 Task: Open a Modern Writer Template save the file as registration.odt Remove the following  from template: 'Address' Change the date  '20 January, 2022' change Dear Ms Reader to   Good Evening. Add body to the letter It was a pleasure meeting you at the conference last week. I was impressed by your knowledge and expertise in the field. I would like to discuss potential collaboration opportunities and explore ways we can work together. Please let me know if you would be interested in further discussions.Add Name  'Jennifer'. Insert watermark  Confidential  Apply Font Style in watermark Arial; font size  123and place the watermark  Diagonally 
Action: Mouse moved to (477, 198)
Screenshot: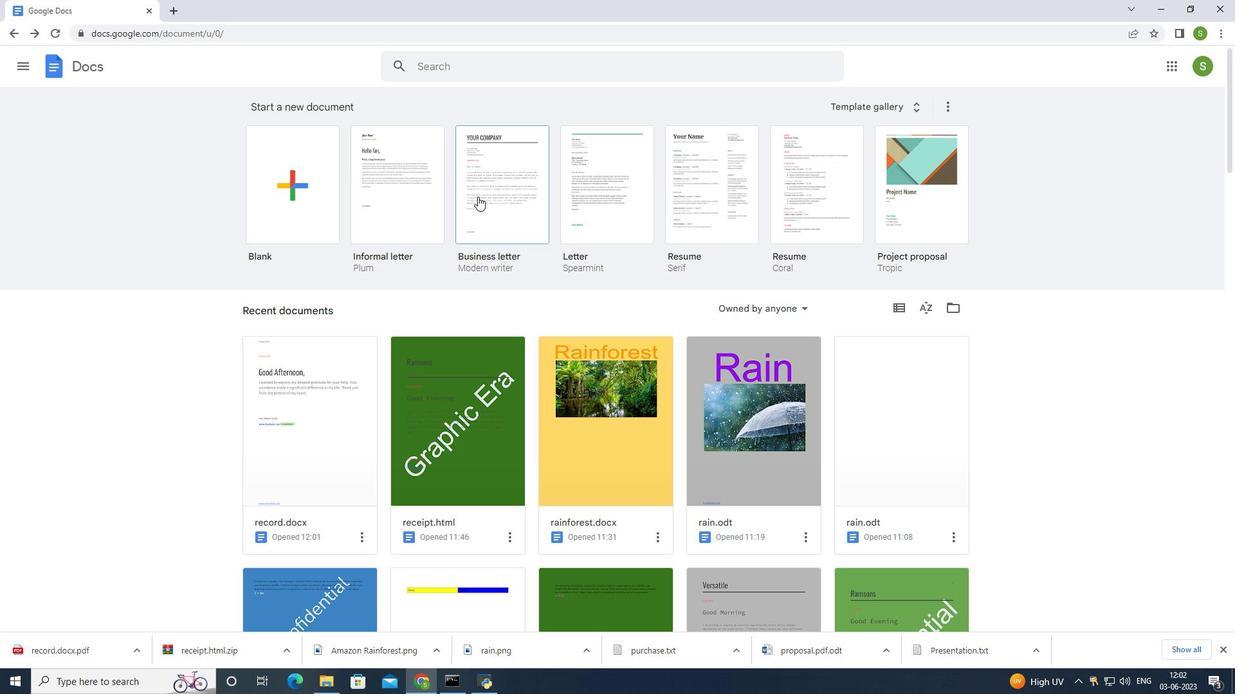 
Action: Mouse pressed left at (477, 198)
Screenshot: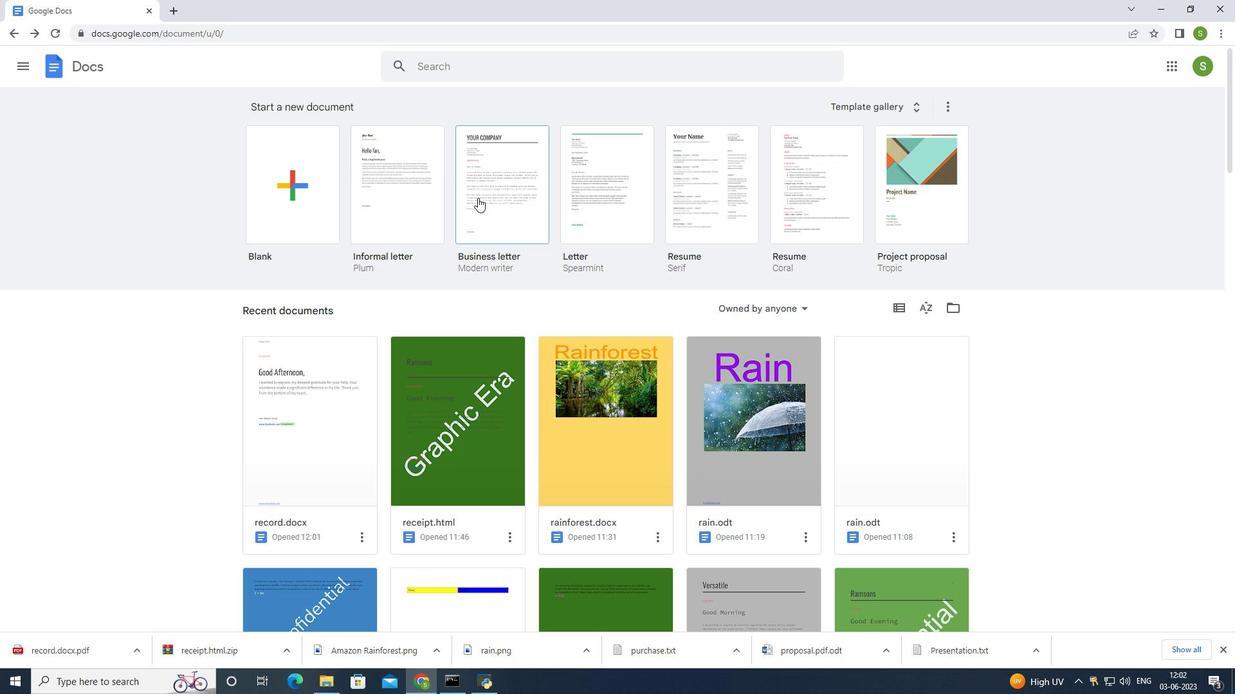 
Action: Mouse moved to (312, 260)
Screenshot: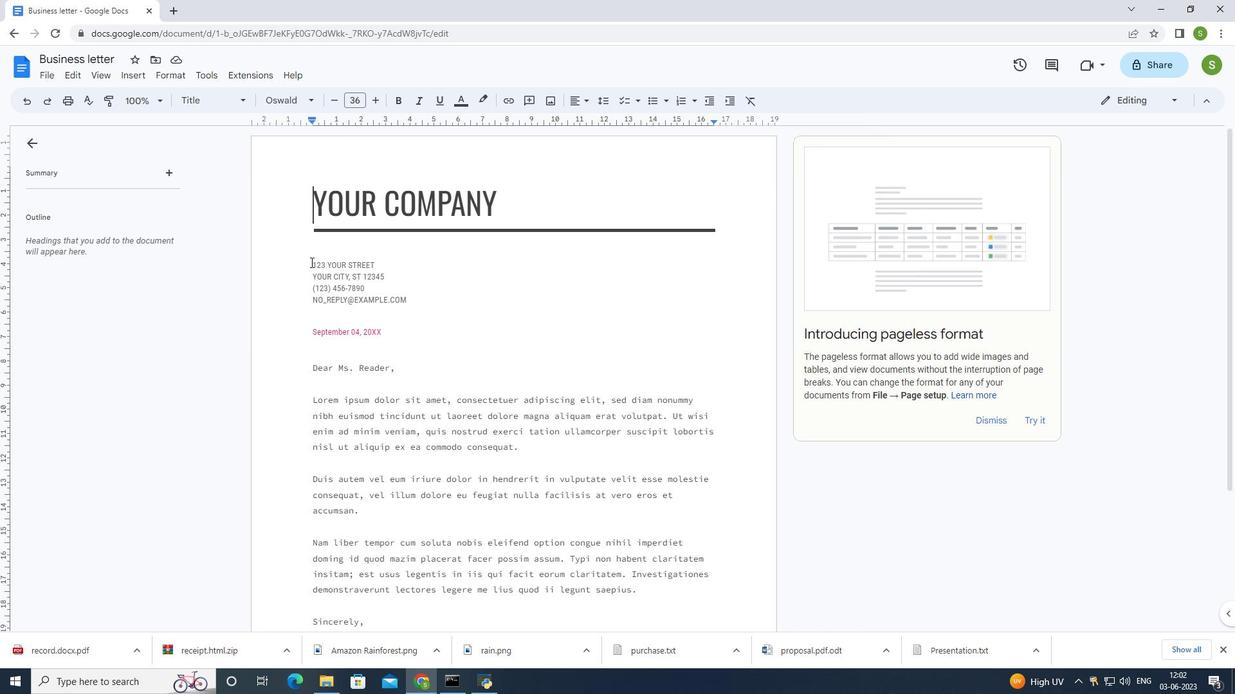 
Action: Mouse pressed left at (312, 260)
Screenshot: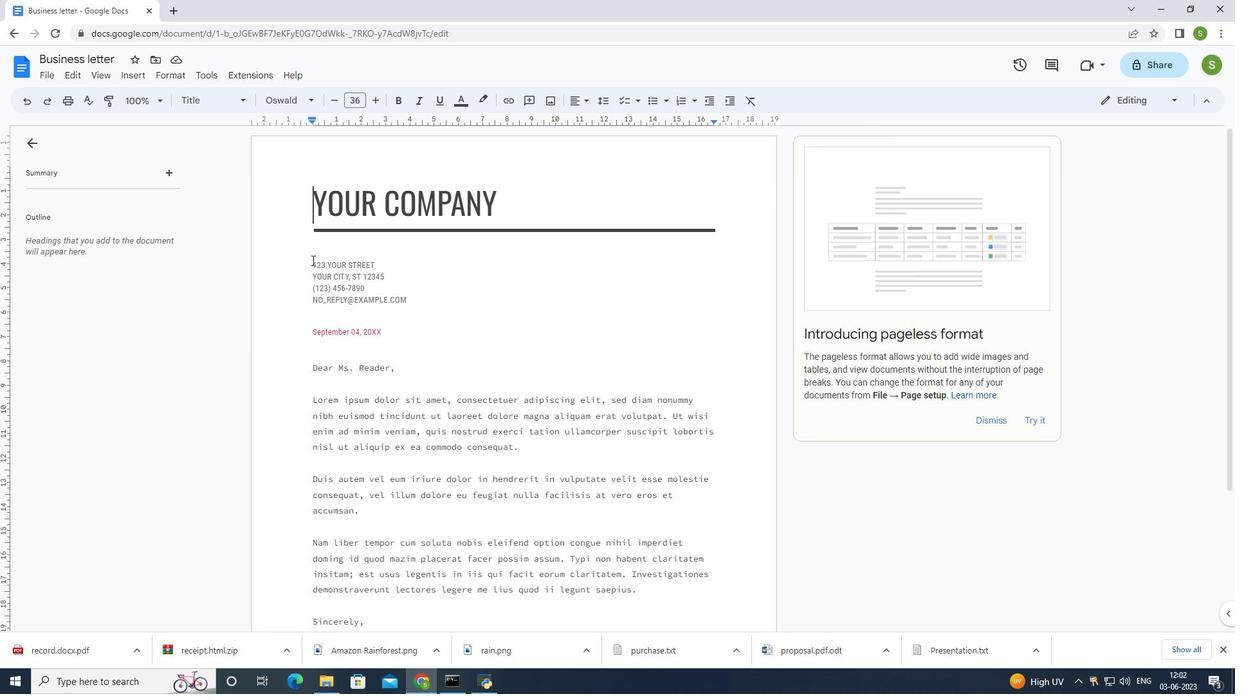 
Action: Mouse moved to (433, 281)
Screenshot: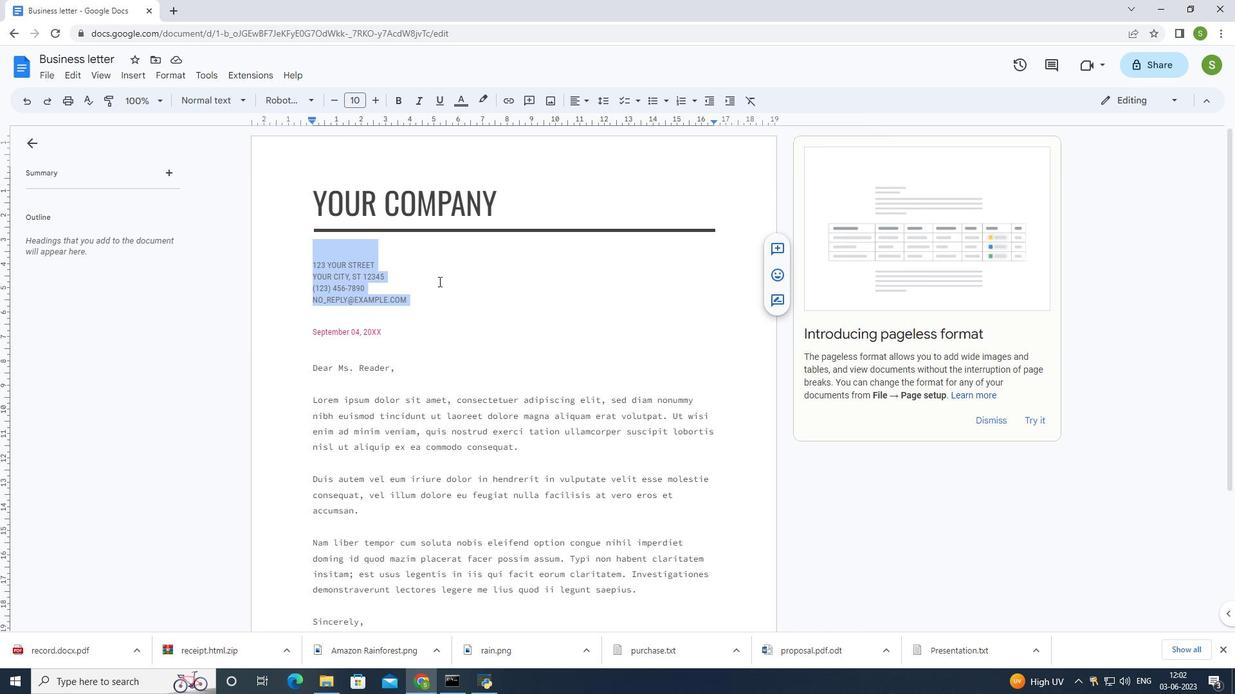 
Action: Key pressed <Key.delete>
Screenshot: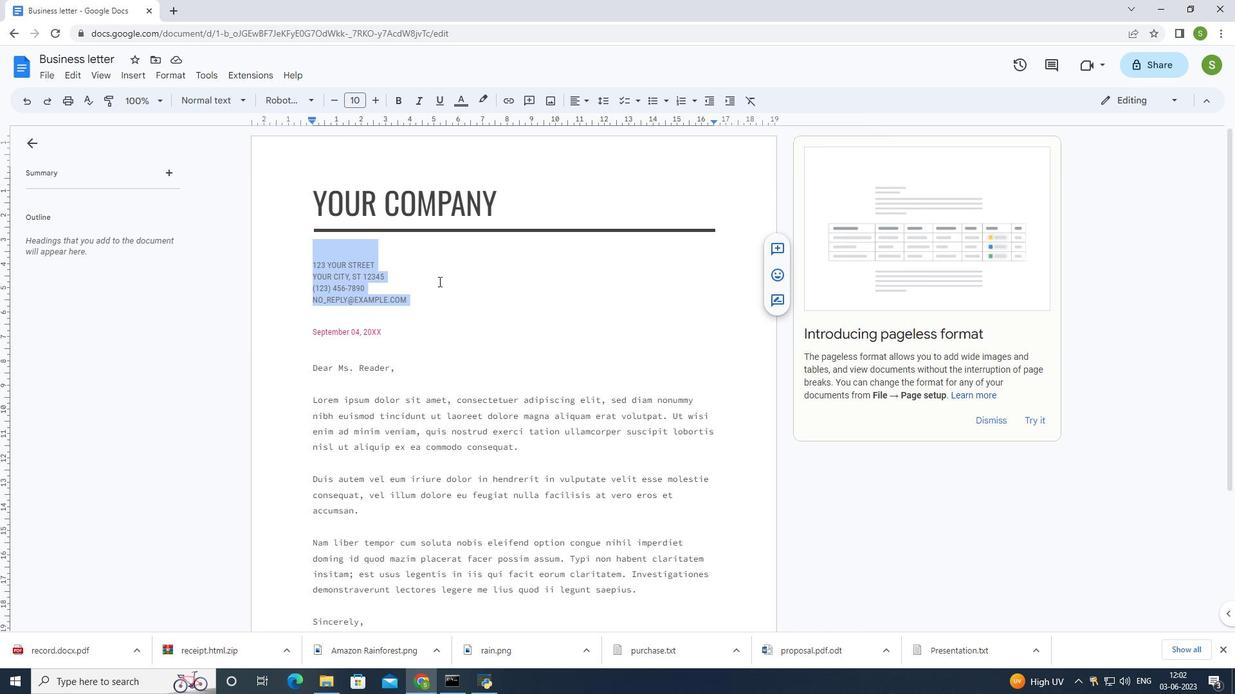 
Action: Mouse moved to (384, 266)
Screenshot: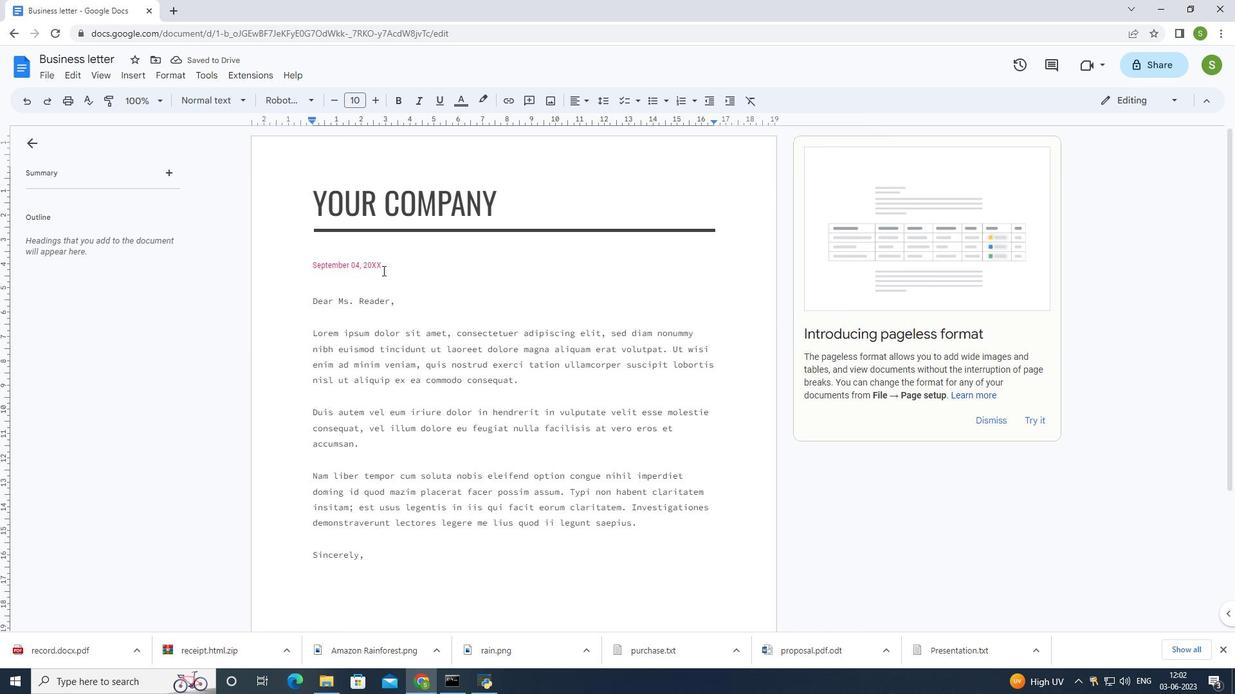
Action: Mouse pressed left at (384, 266)
Screenshot: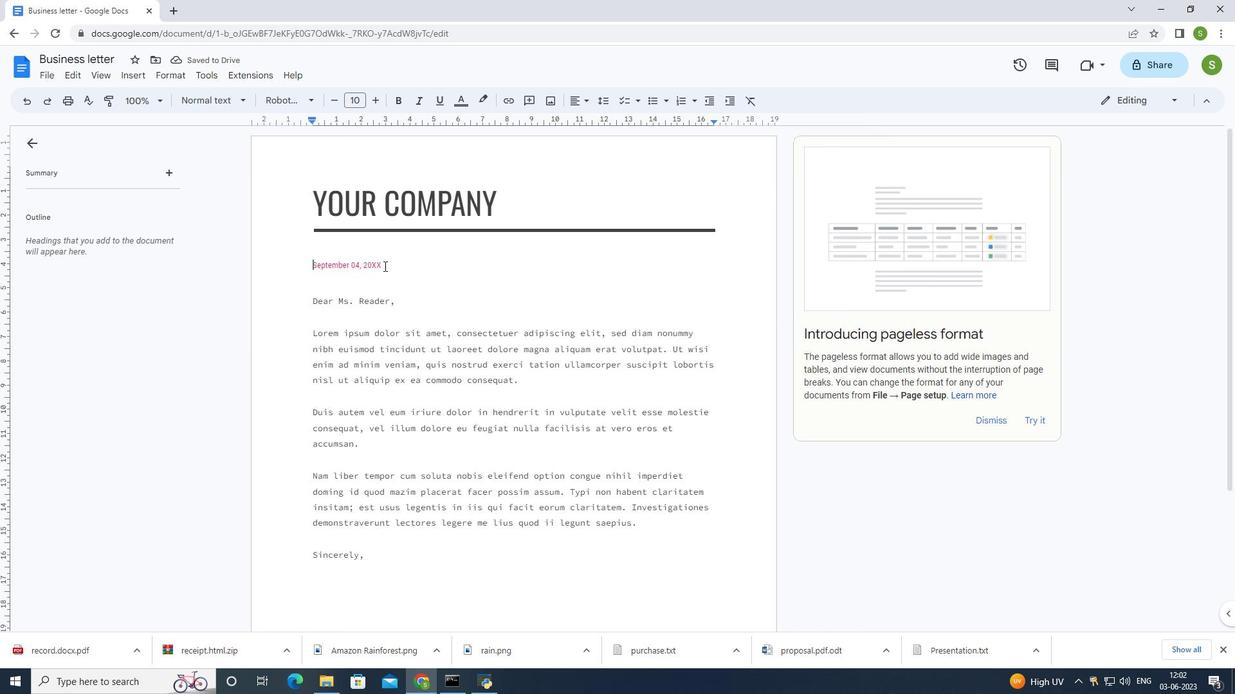 
Action: Mouse moved to (476, 212)
Screenshot: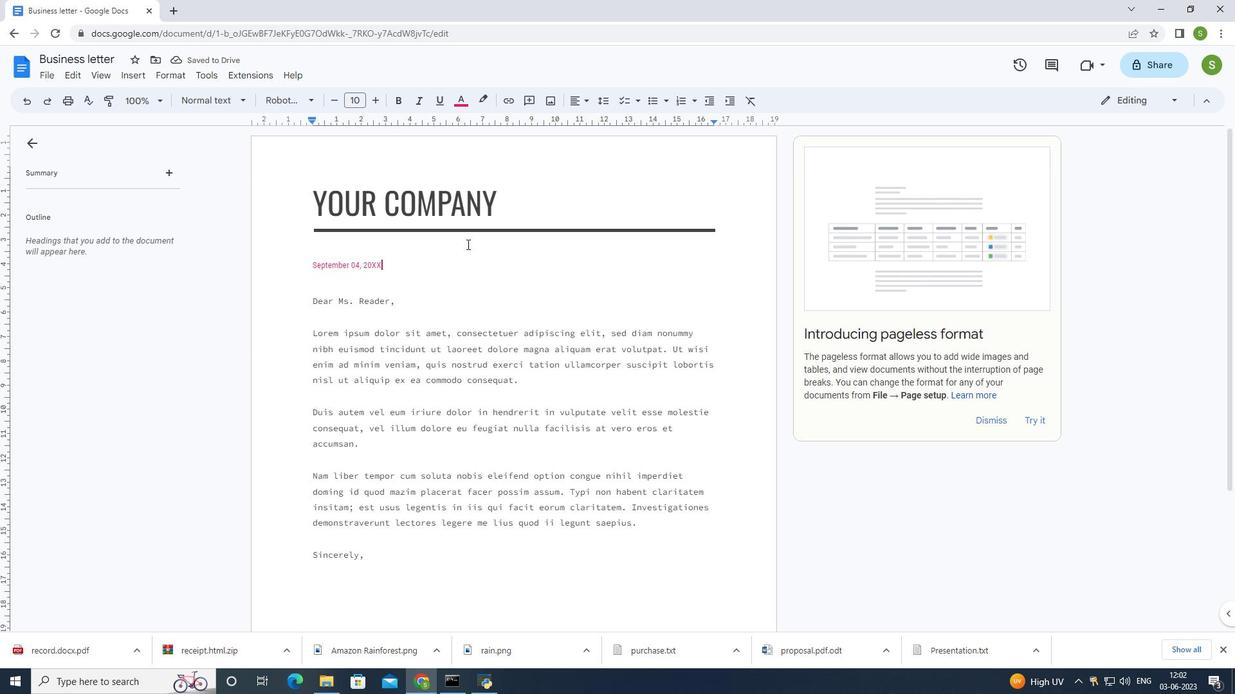 
Action: Key pressed <Key.backspace><Key.backspace><Key.backspace><Key.backspace><Key.backspace><Key.backspace><Key.backspace><Key.backspace><Key.backspace><Key.backspace><Key.backspace><Key.backspace><Key.backspace><Key.backspace><Key.backspace><Key.backspace><Key.backspace><Key.backspace>20<Key.space>january<Key.space>2022
Screenshot: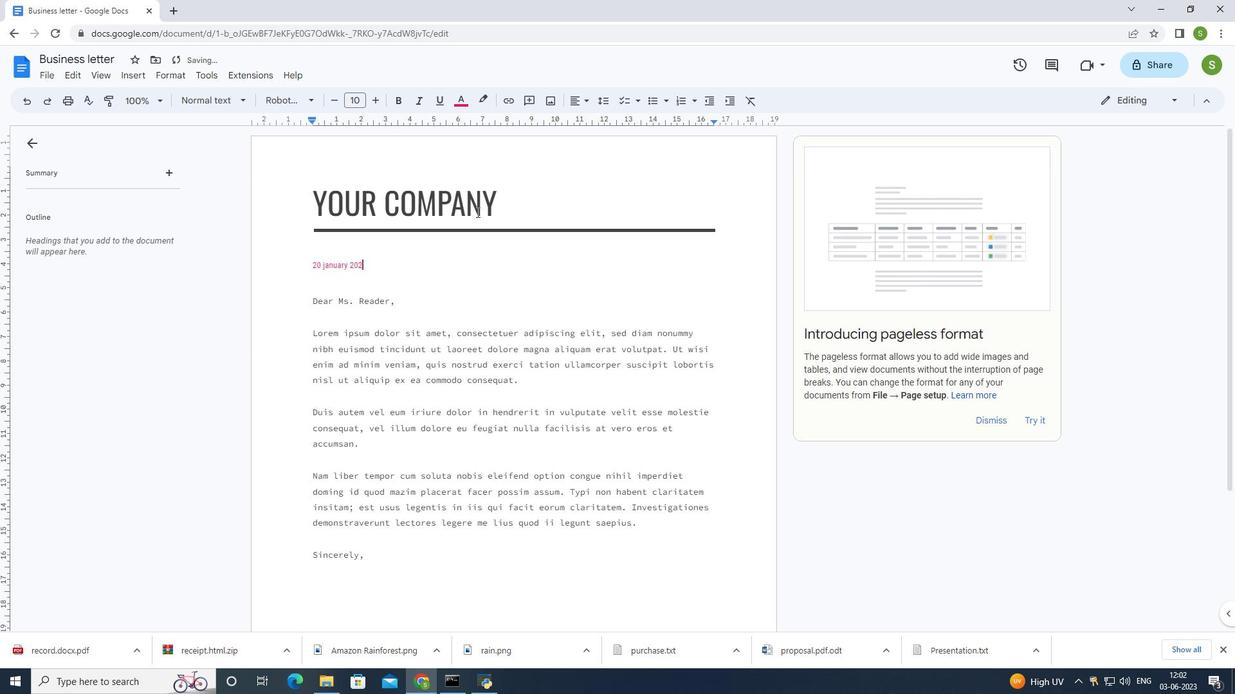 
Action: Mouse moved to (387, 297)
Screenshot: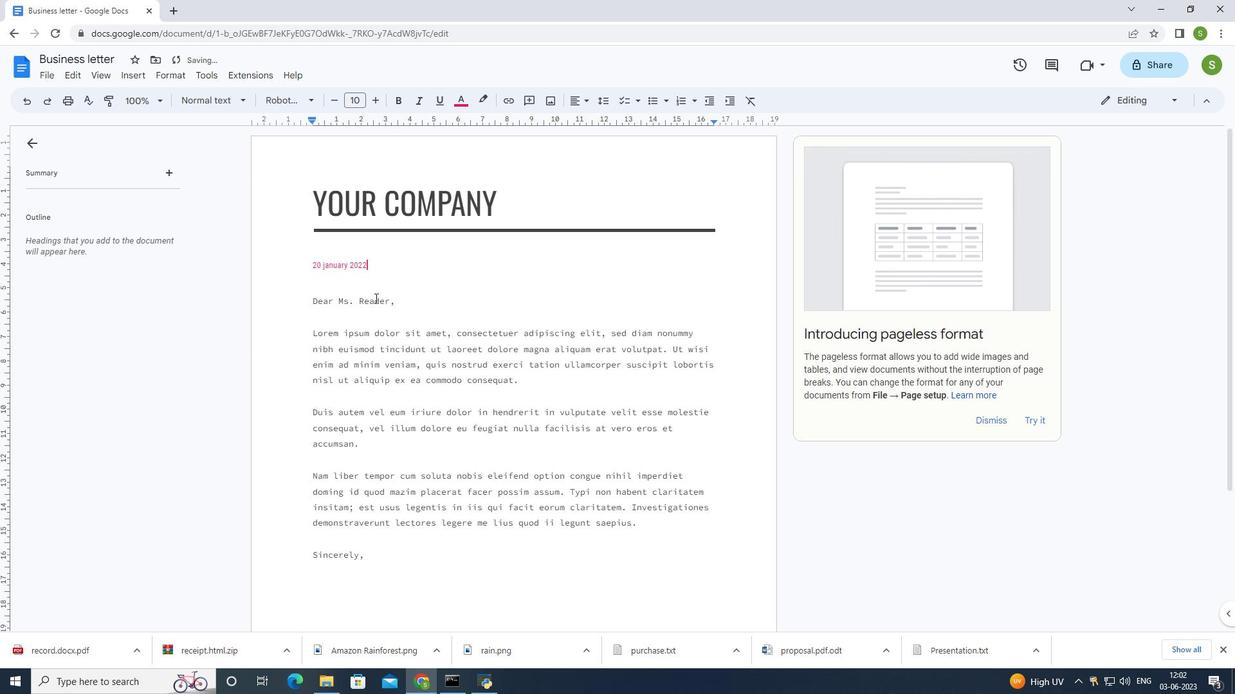 
Action: Mouse pressed left at (387, 297)
Screenshot: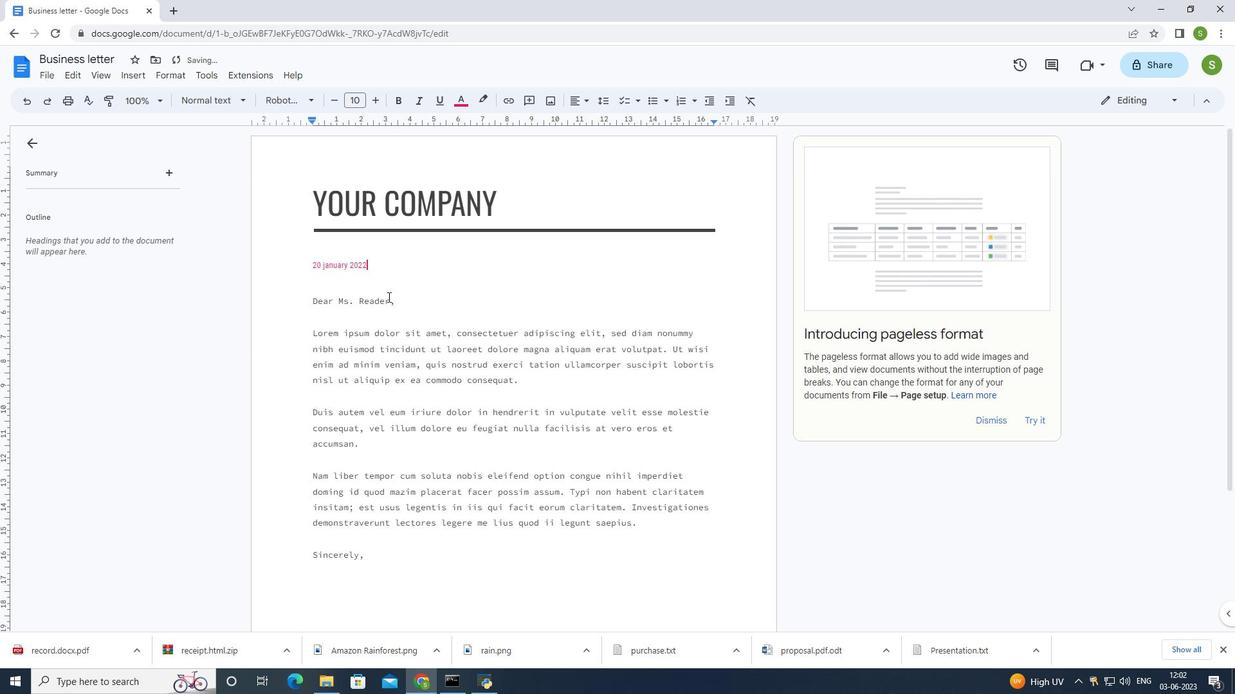 
Action: Mouse moved to (418, 279)
Screenshot: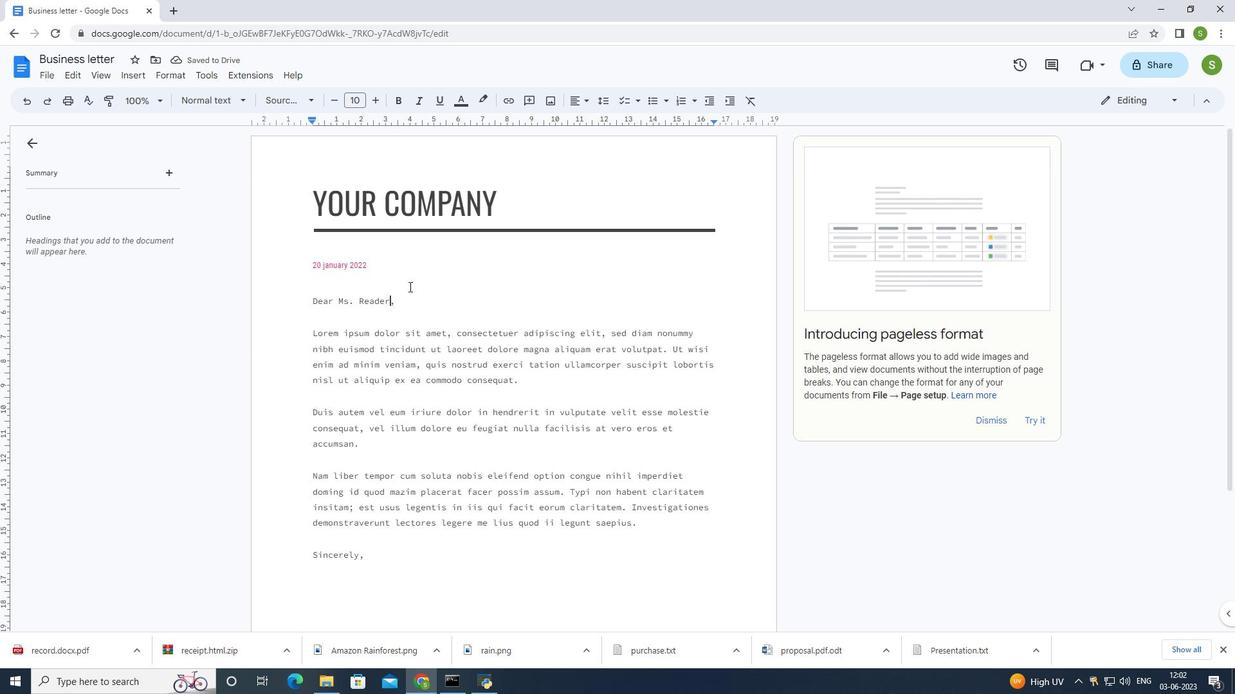 
Action: Key pressed <Key.backspace><Key.backspace><Key.backspace><Key.backspace><Key.backspace><Key.backspace><Key.backspace><Key.backspace><Key.backspace><Key.backspace><Key.backspace><Key.backspace><Key.backspace><Key.backspace><Key.backspace><Key.shift>Good<Key.space><Key.shift><Key.shift><Key.shift><Key.shift><Key.shift><Key.shift><Key.shift><Key.shift><Key.shift><Key.shift><Key.shift><Key.shift><Key.shift><Key.shift><Key.shift><Key.shift><Key.shift><Key.shift>Evening
Screenshot: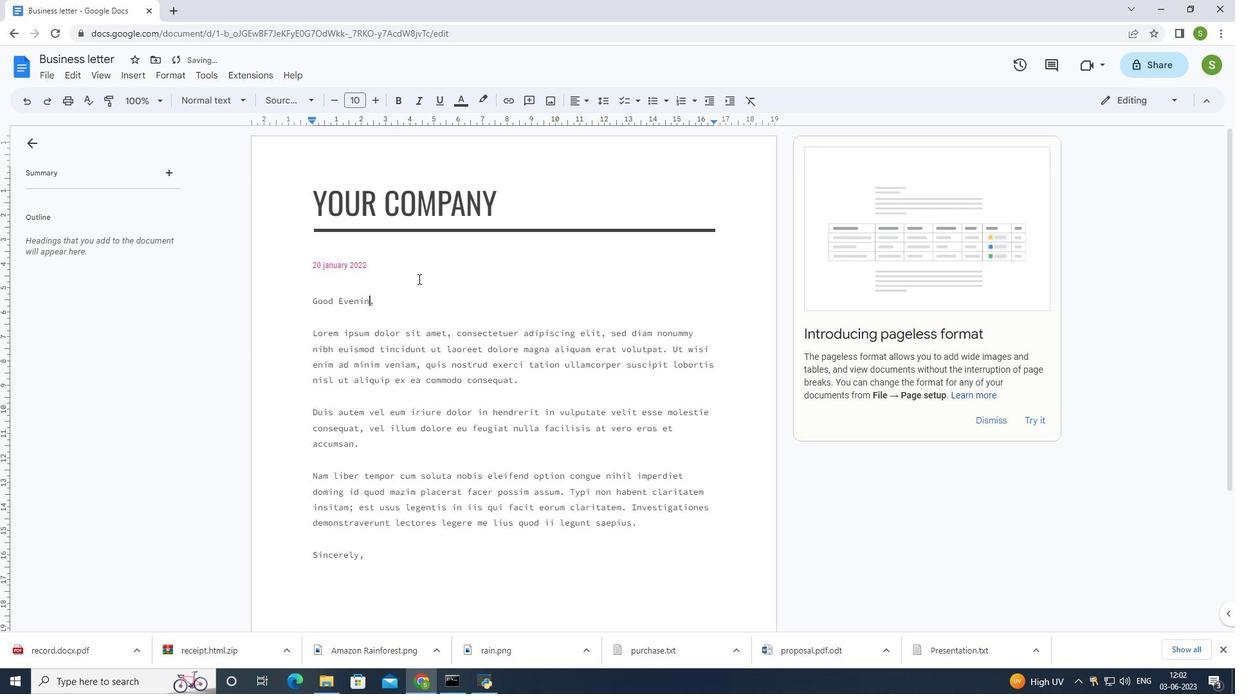 
Action: Mouse moved to (304, 329)
Screenshot: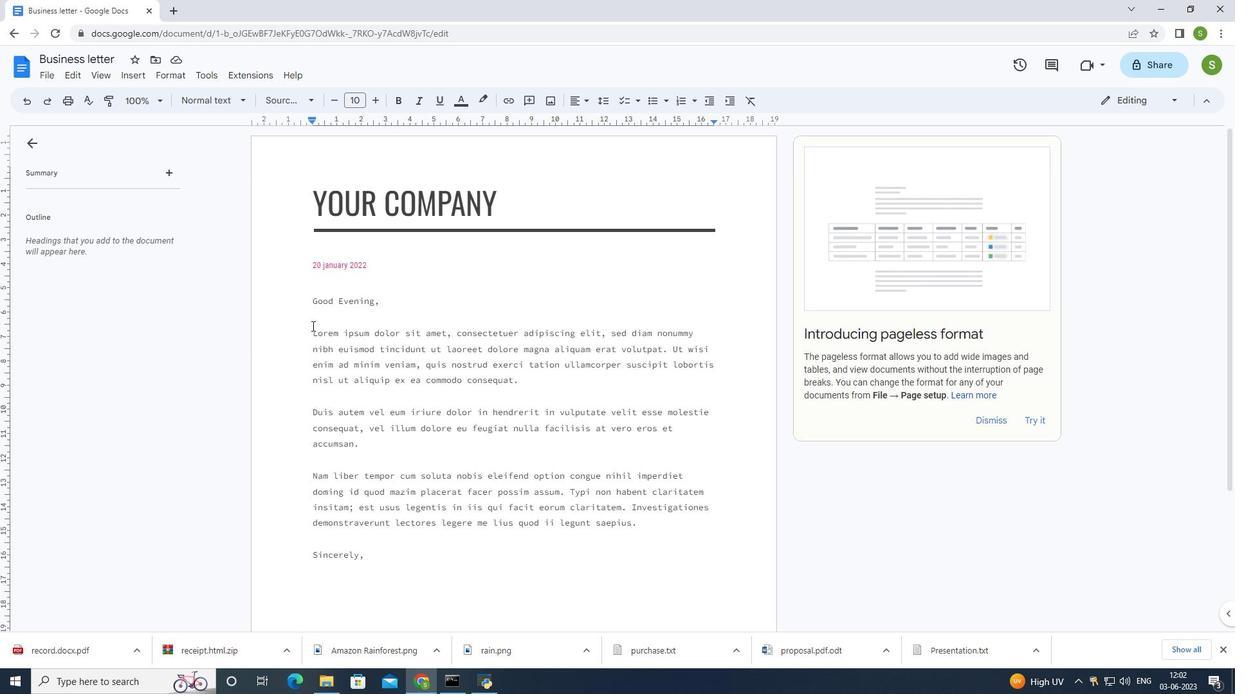 
Action: Mouse pressed left at (304, 329)
Screenshot: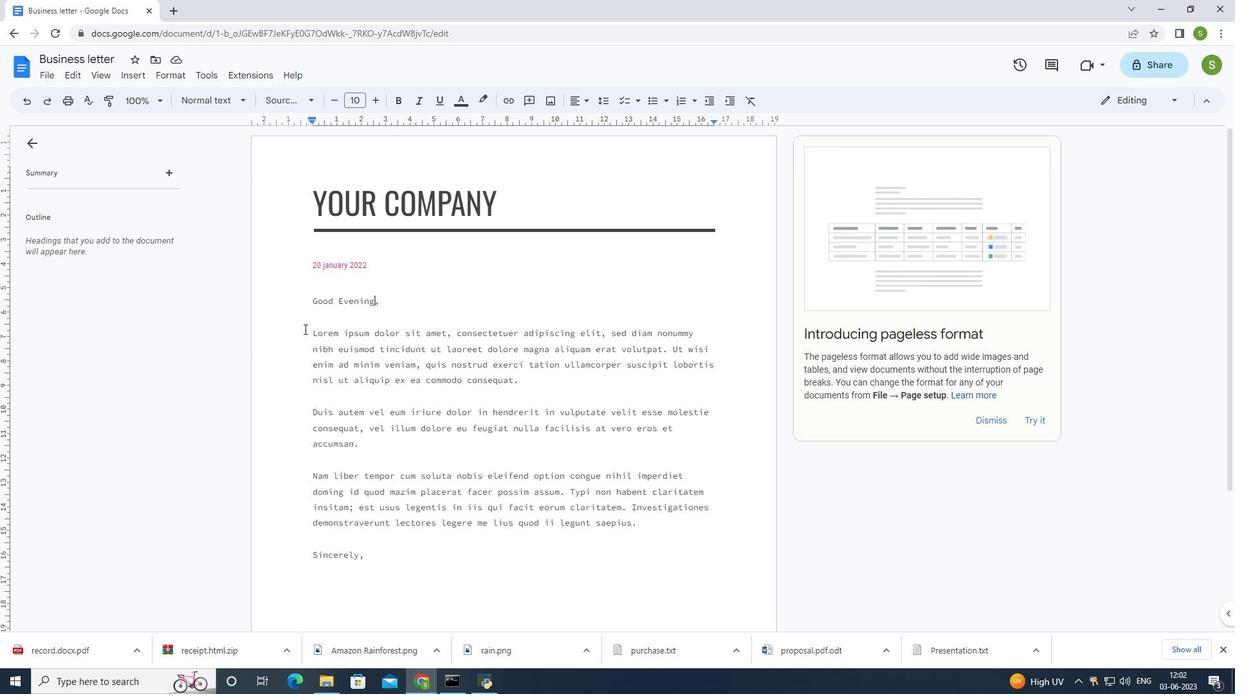 
Action: Mouse moved to (589, 461)
Screenshot: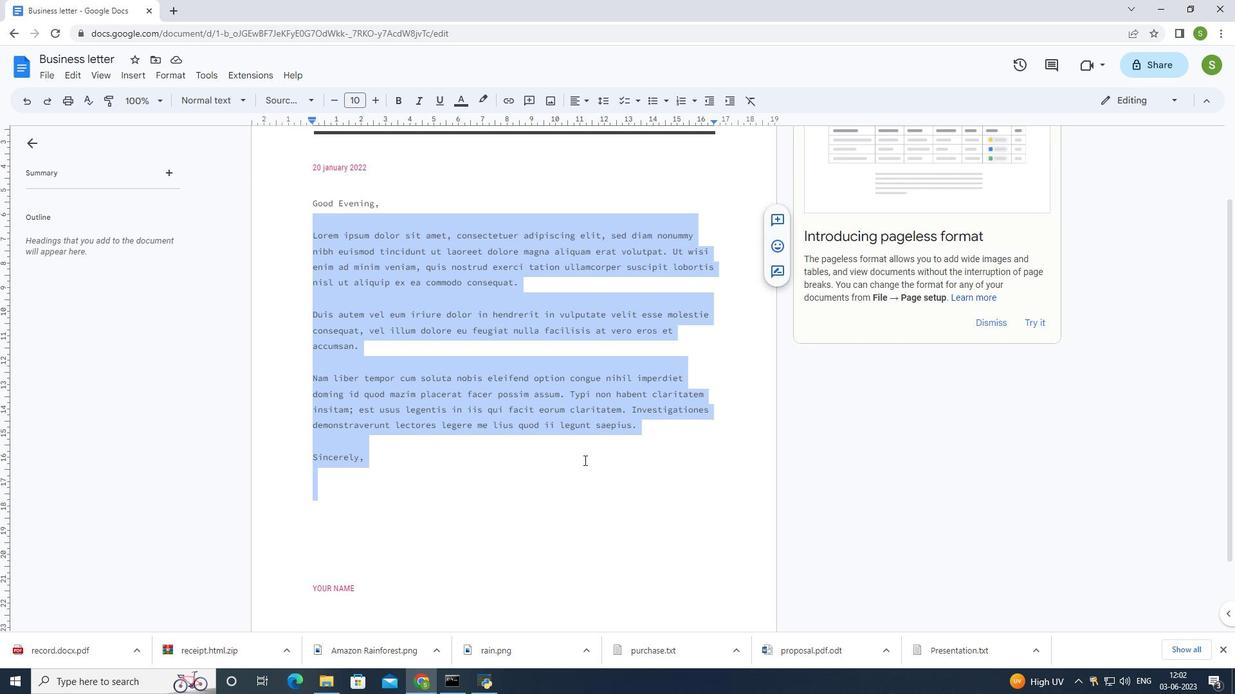 
Action: Key pressed <Key.delete>
Screenshot: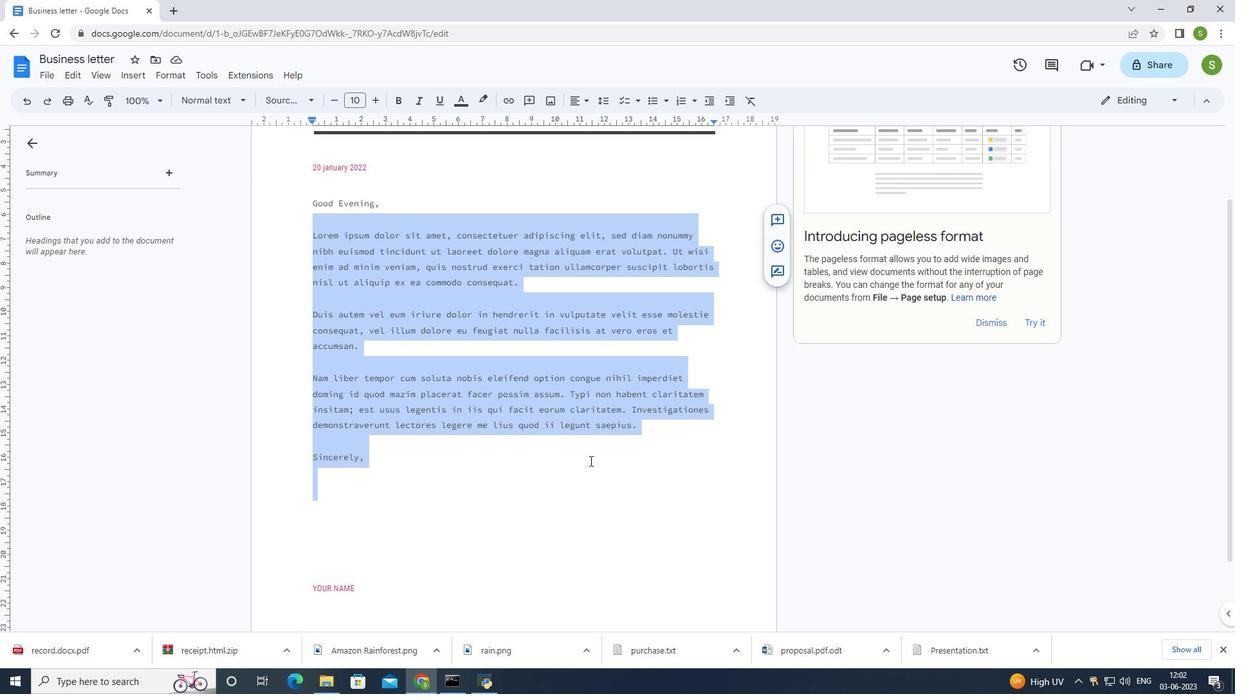 
Action: Mouse moved to (525, 308)
Screenshot: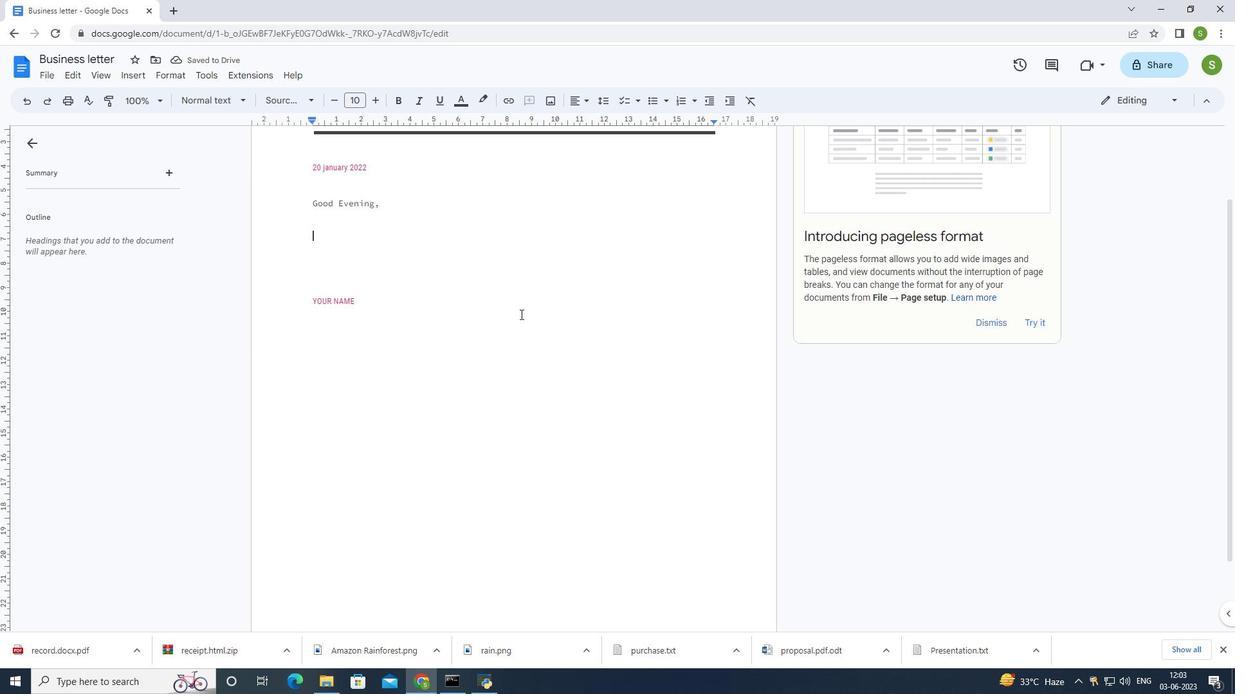 
Action: Key pressed <Key.shift>It<Key.space>was<Key.space>a<Key.space>pleasure<Key.space>meeting<Key.space>you<Key.space>at<Key.space>the<Key.space>conference<Key.space>le<Key.backspace>ast<Key.space>week.<Key.space><Key.shift>I<Key.space>was<Key.space>impressed<Key.space>bu<Key.space><Key.backspace>y<Key.space><Key.backspace><Key.backspace><Key.backspace>y<Key.space>your<Key.space>knowledge<Key.space>and<Key.space>expertise<Key.space>in<Key.space>the<Key.space>fied<Key.backspace>ld<Key.space><Key.backspace>.<Key.space><Key.shift><Key.shift><Key.shift><Key.shift><Key.shift><Key.shift>I<Key.space>would<Key.space>like<Key.space>to<Key.space>discuss<Key.space>potential
Screenshot: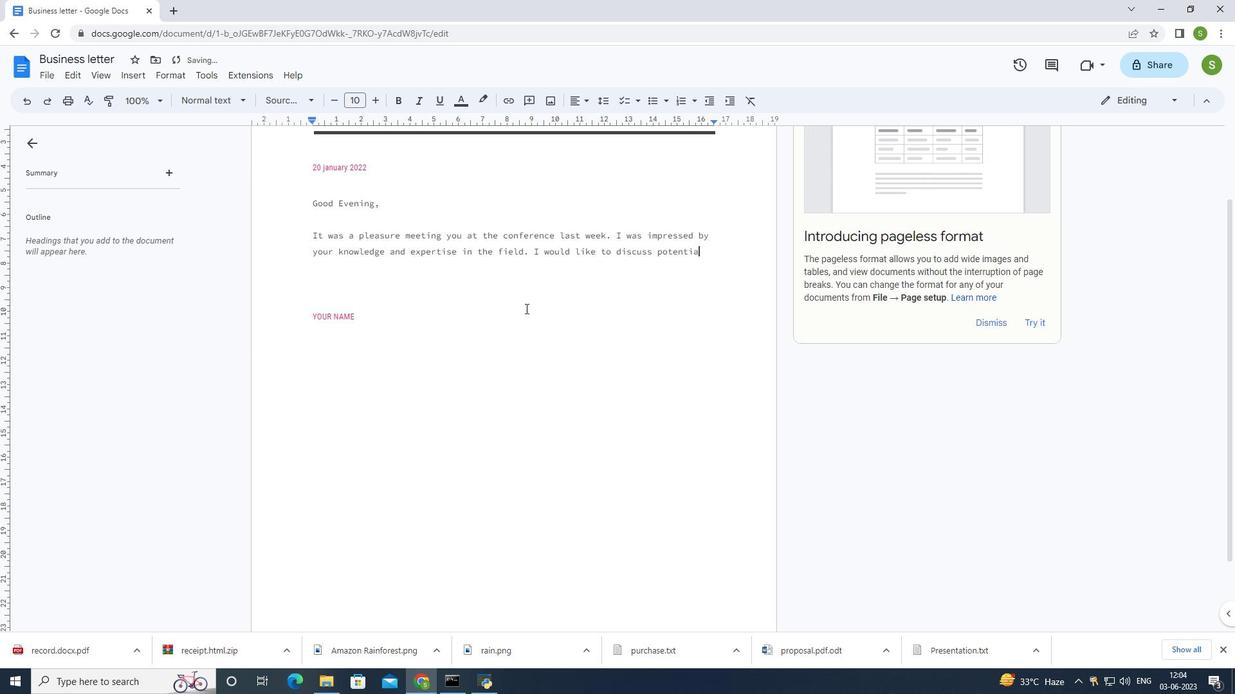 
Action: Mouse moved to (622, 252)
Screenshot: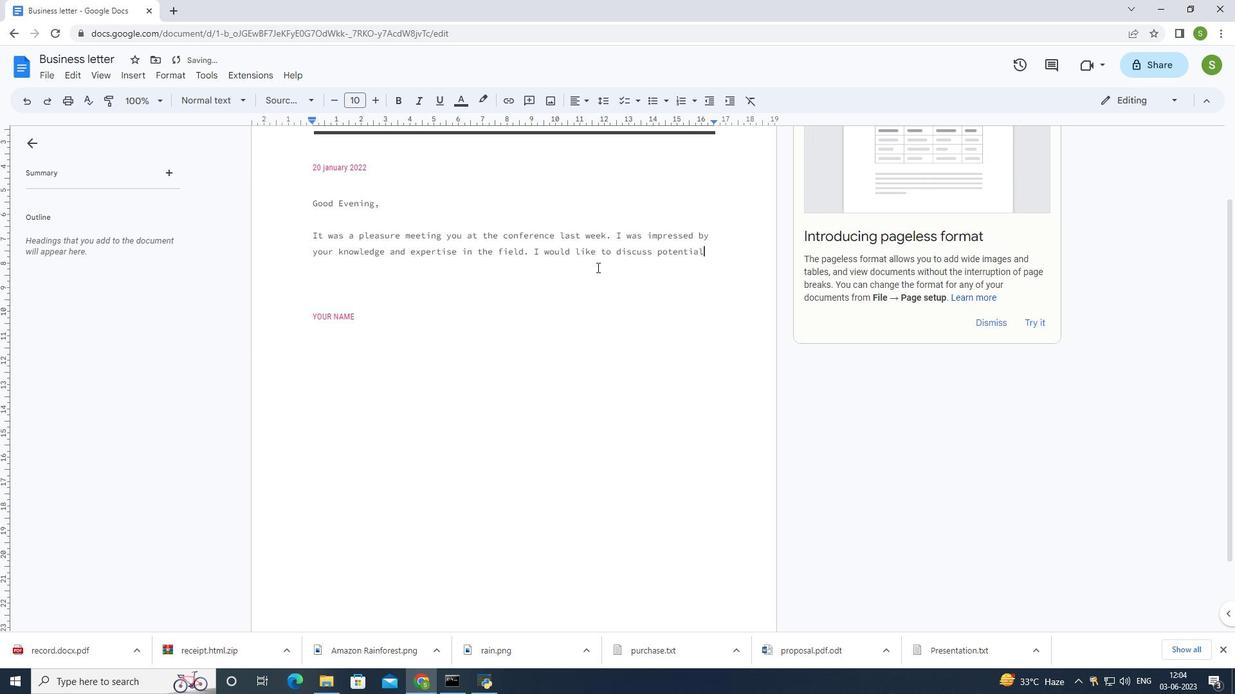 
Action: Key pressed <Key.space>collaboration<Key.space>opportunities<Key.space>and<Key.space>explore<Key.space>ways<Key.space>we<Key.space>can<Key.space>work<Key.space>together
Screenshot: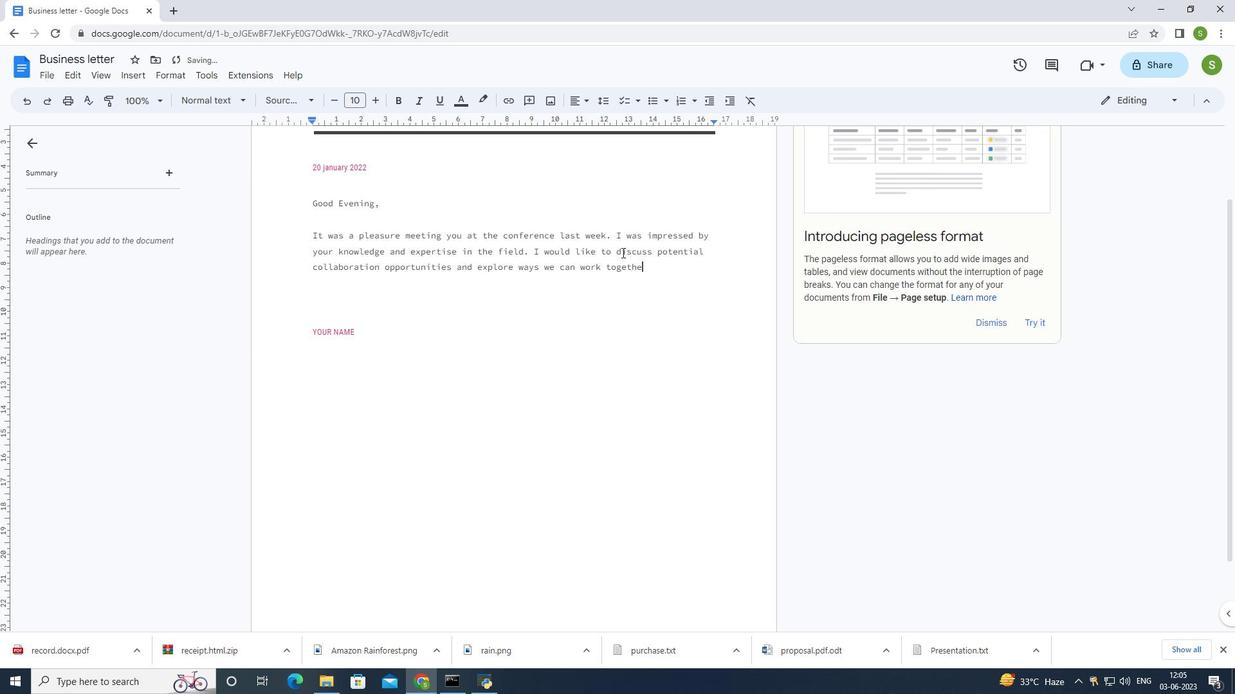 
Action: Mouse moved to (689, 241)
Screenshot: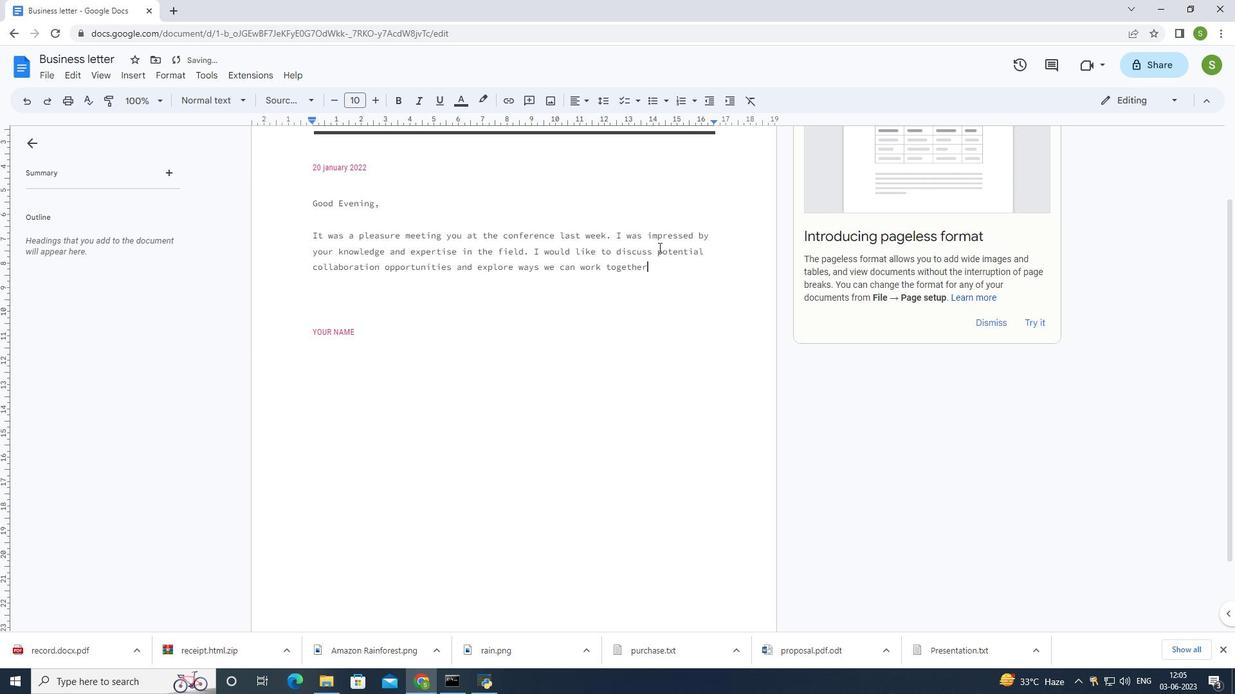 
Action: Key pressed .<Key.space><Key.shift>Please<Key.space>let<Key.space>me<Key.space>know<Key.space>it<Key.space>you<Key.space>would<Key.space>be<Key.space>interested<Key.space>in<Key.space>futher<Key.space>disscu<Key.backspace><Key.backspace><Key.backspace>cussions
Screenshot: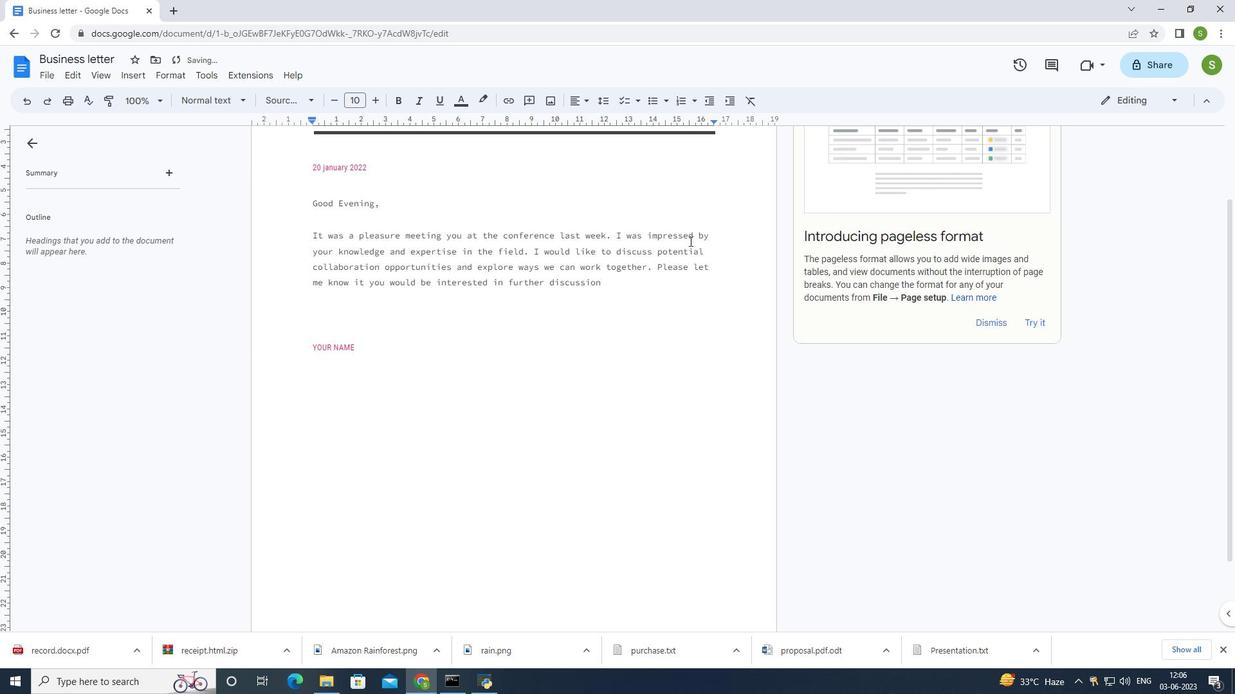 
Action: Mouse moved to (588, 234)
Screenshot: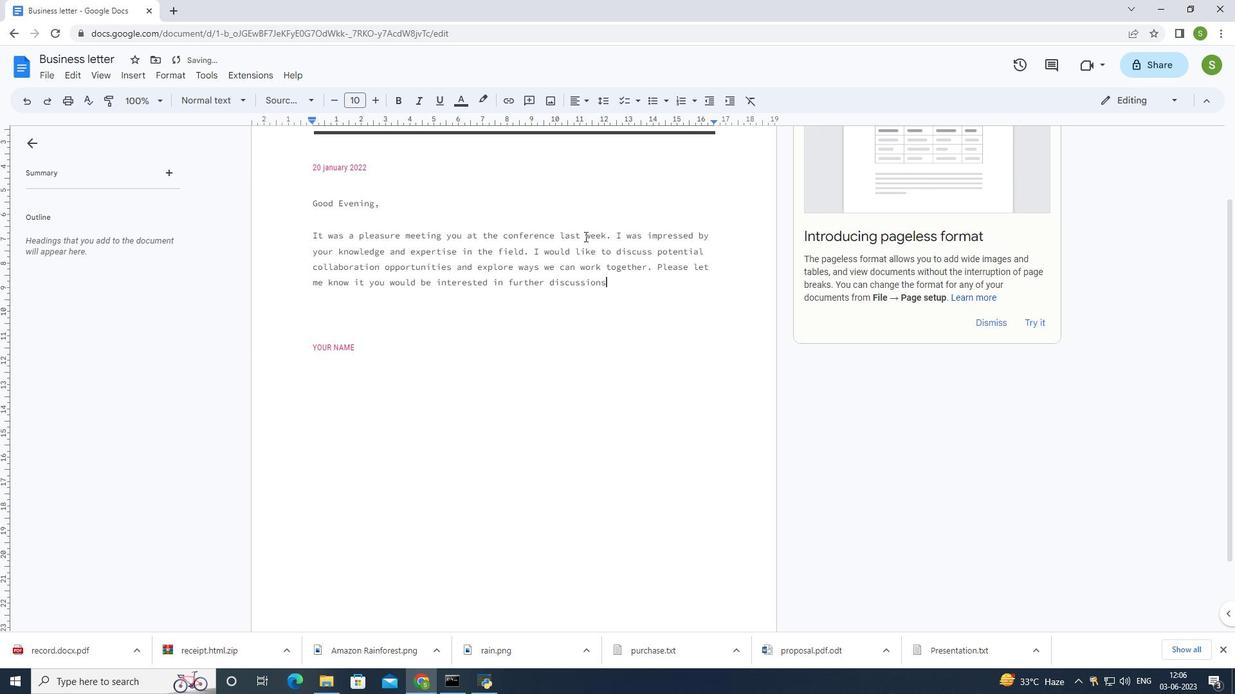 
Action: Key pressed .
Screenshot: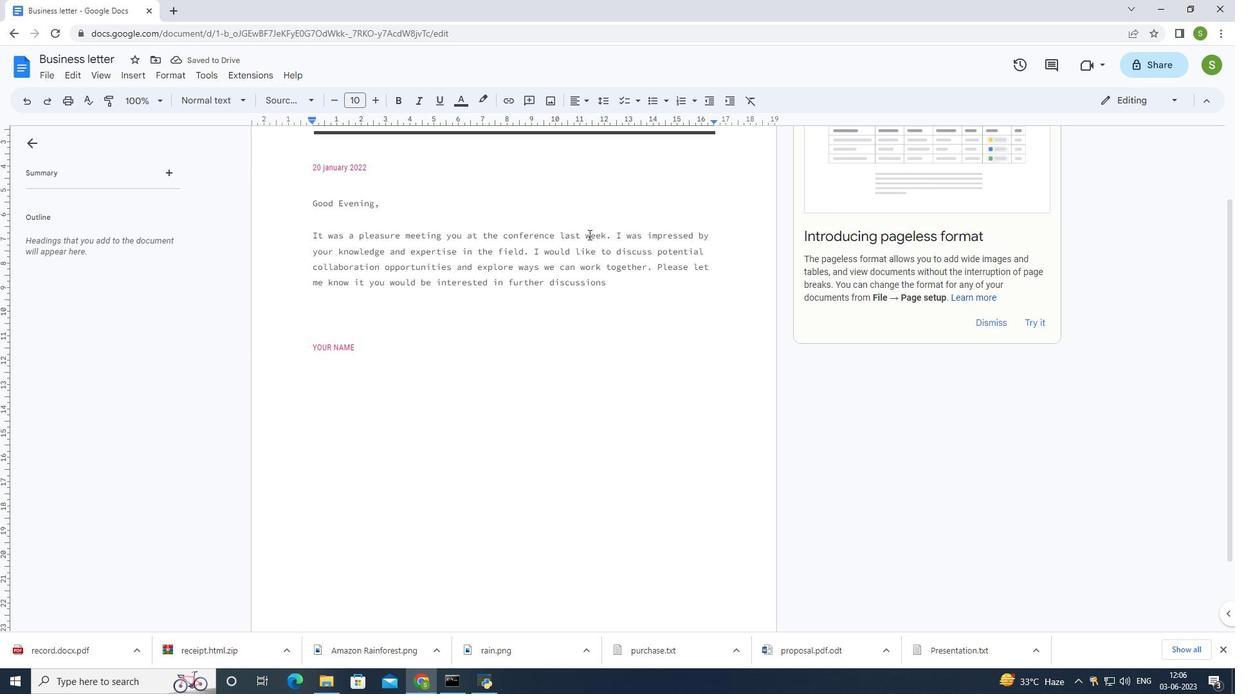 
Action: Mouse moved to (365, 348)
Screenshot: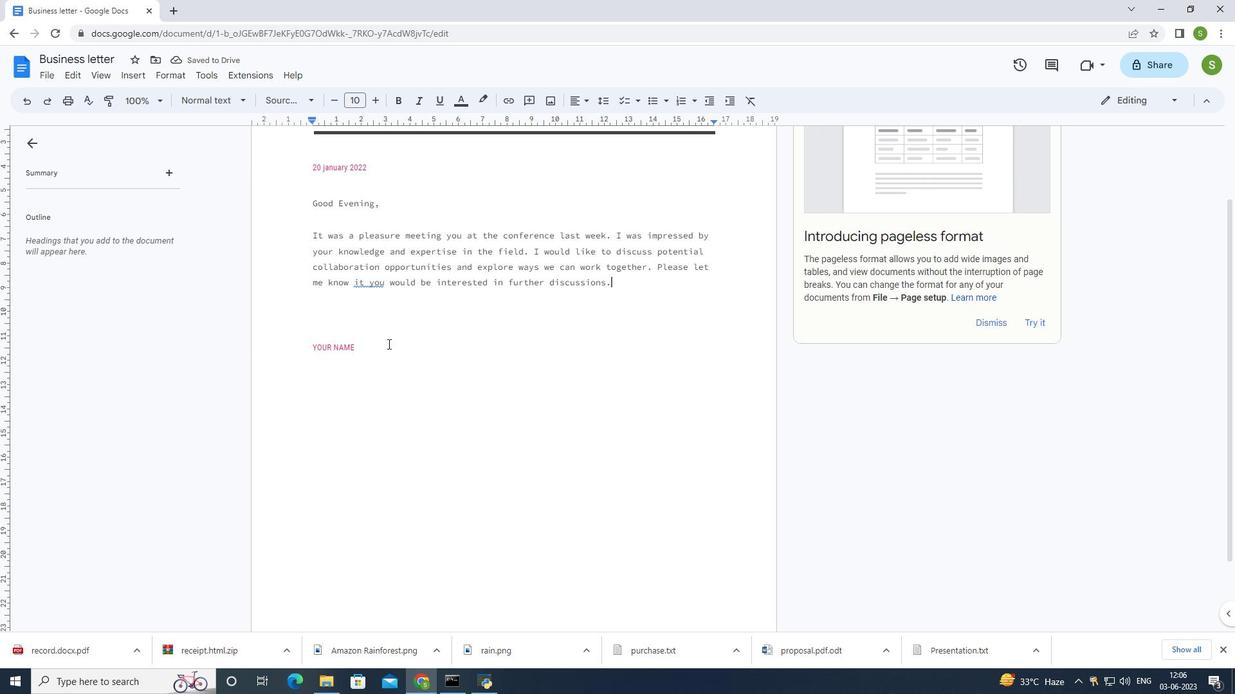 
Action: Mouse pressed left at (365, 348)
Screenshot: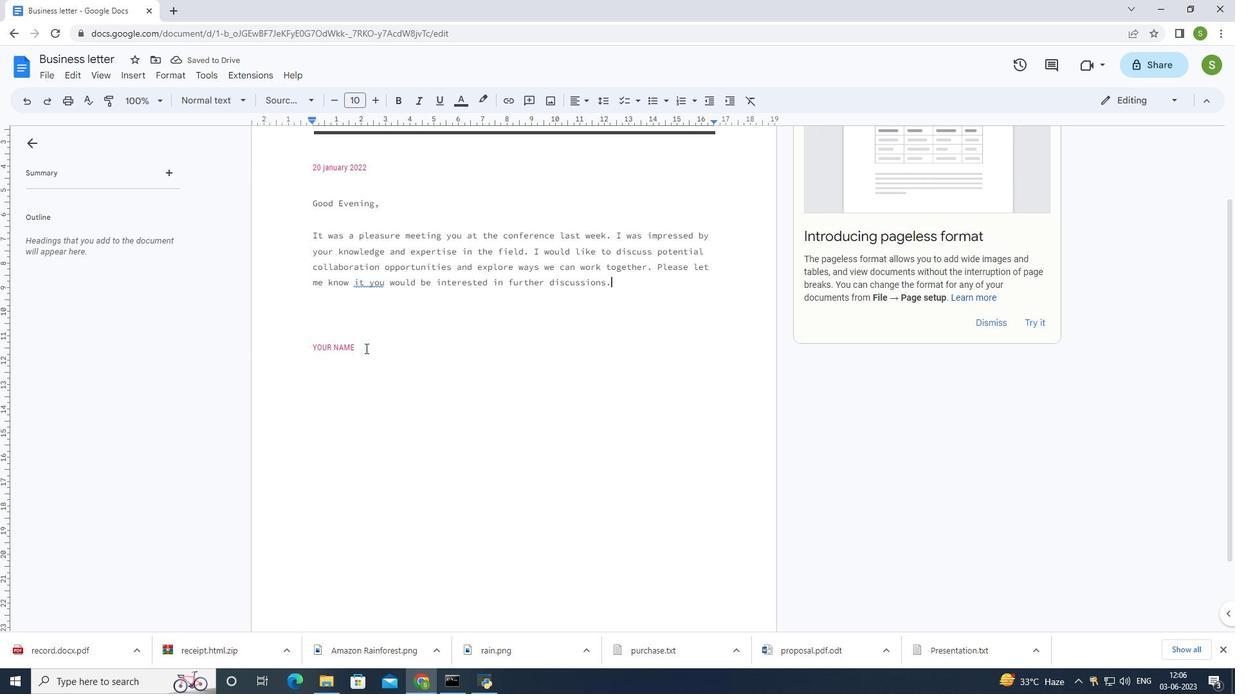 
Action: Mouse moved to (440, 355)
Screenshot: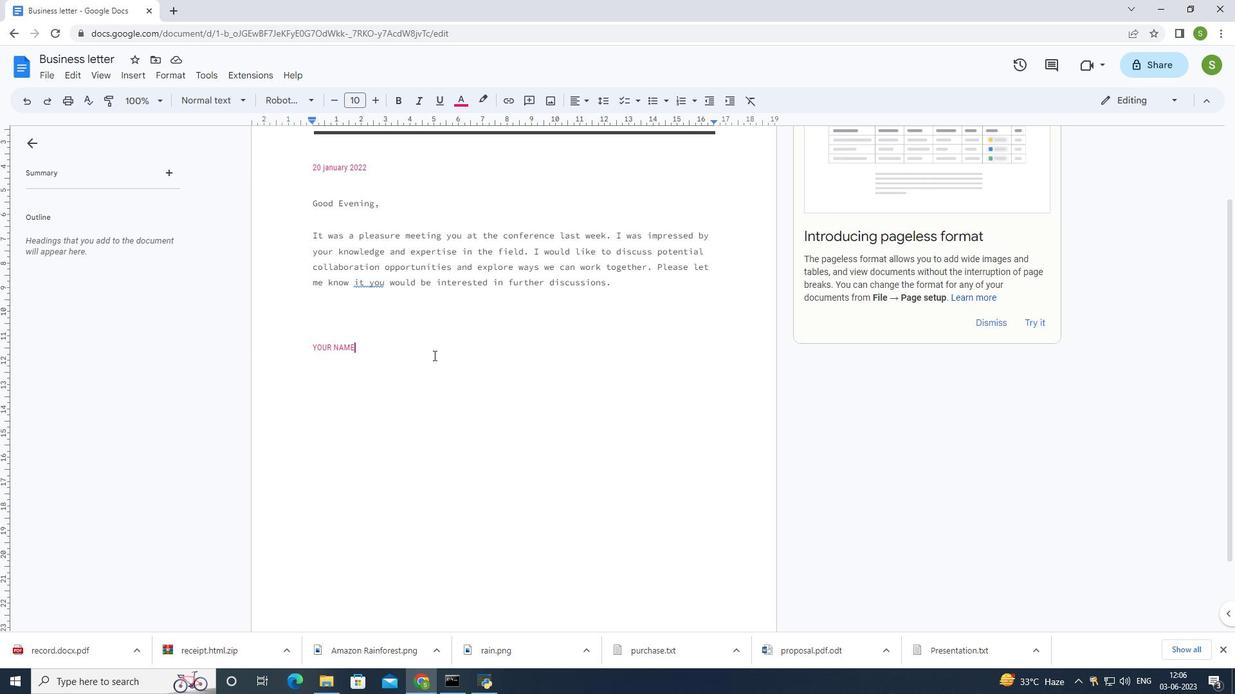 
Action: Key pressed <Key.shift_r>:<Key.space>j<Key.backspace><Key.shift>Jennifer
Screenshot: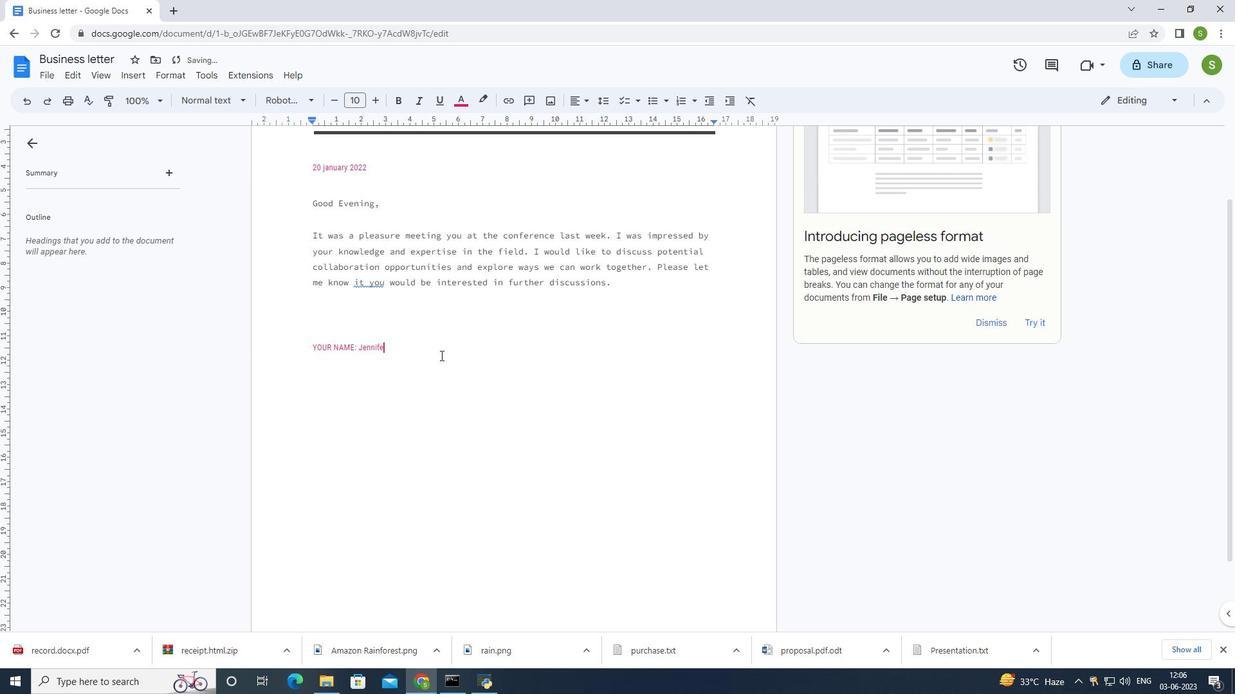 
Action: Mouse moved to (366, 281)
Screenshot: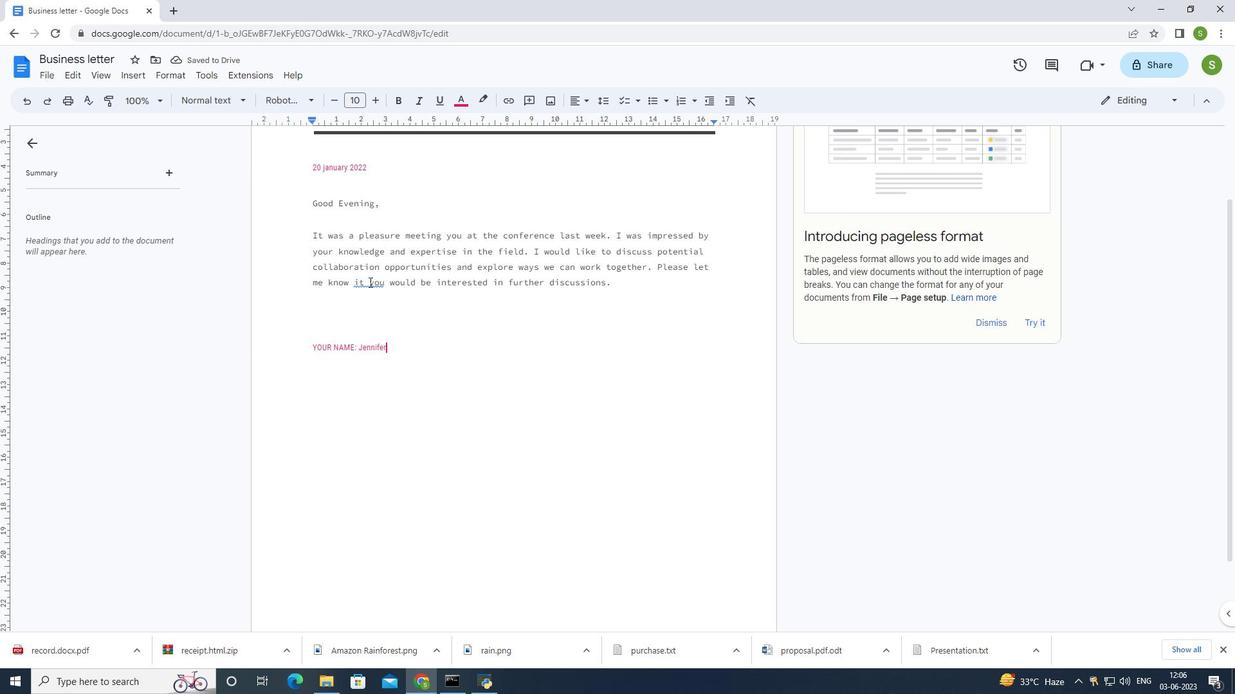 
Action: Mouse pressed left at (366, 281)
Screenshot: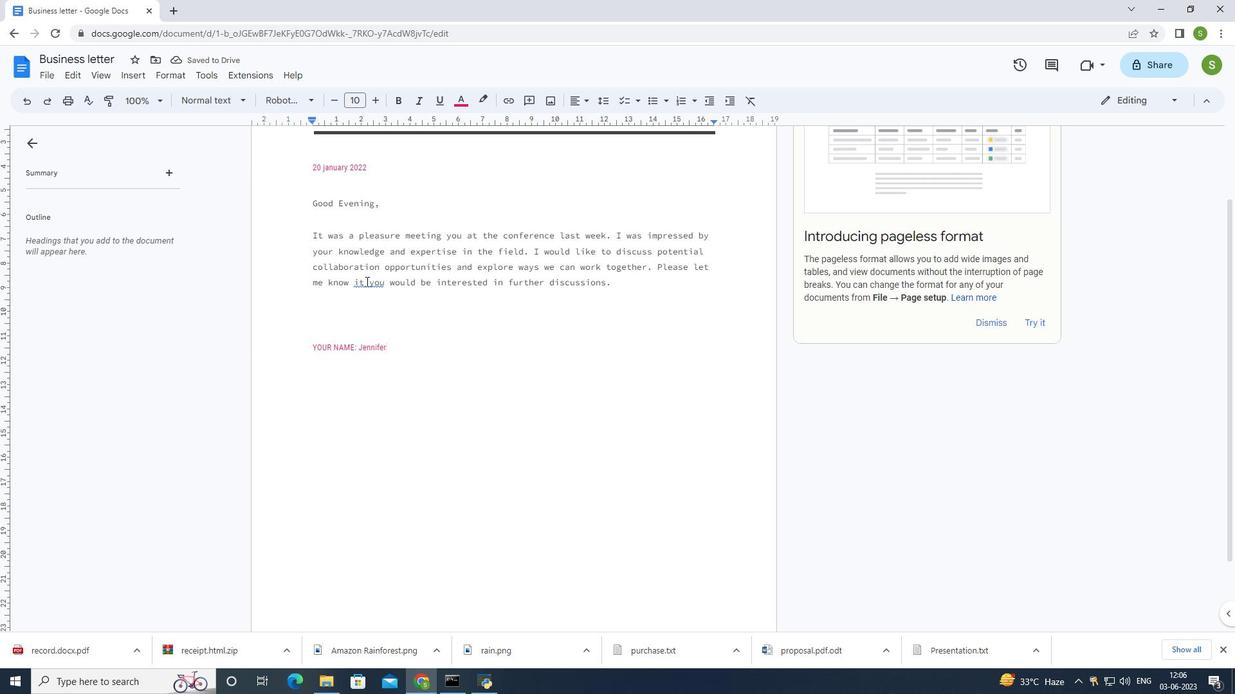 
Action: Mouse pressed right at (366, 281)
Screenshot: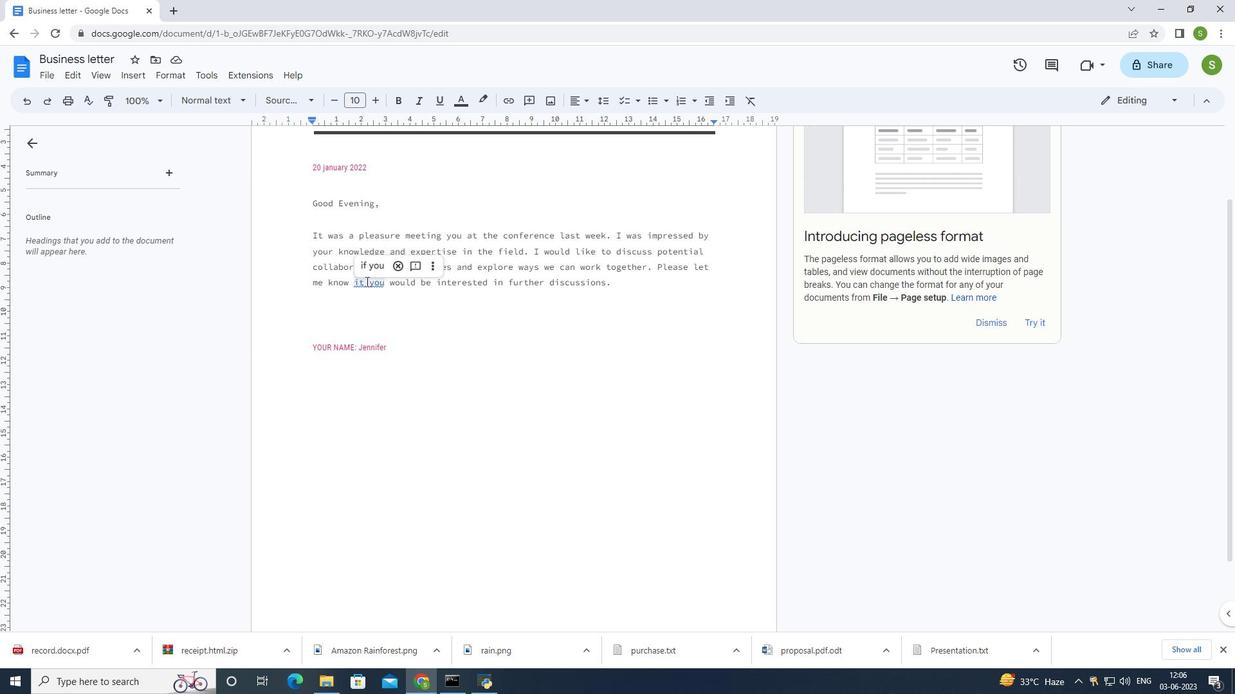 
Action: Mouse moved to (405, 315)
Screenshot: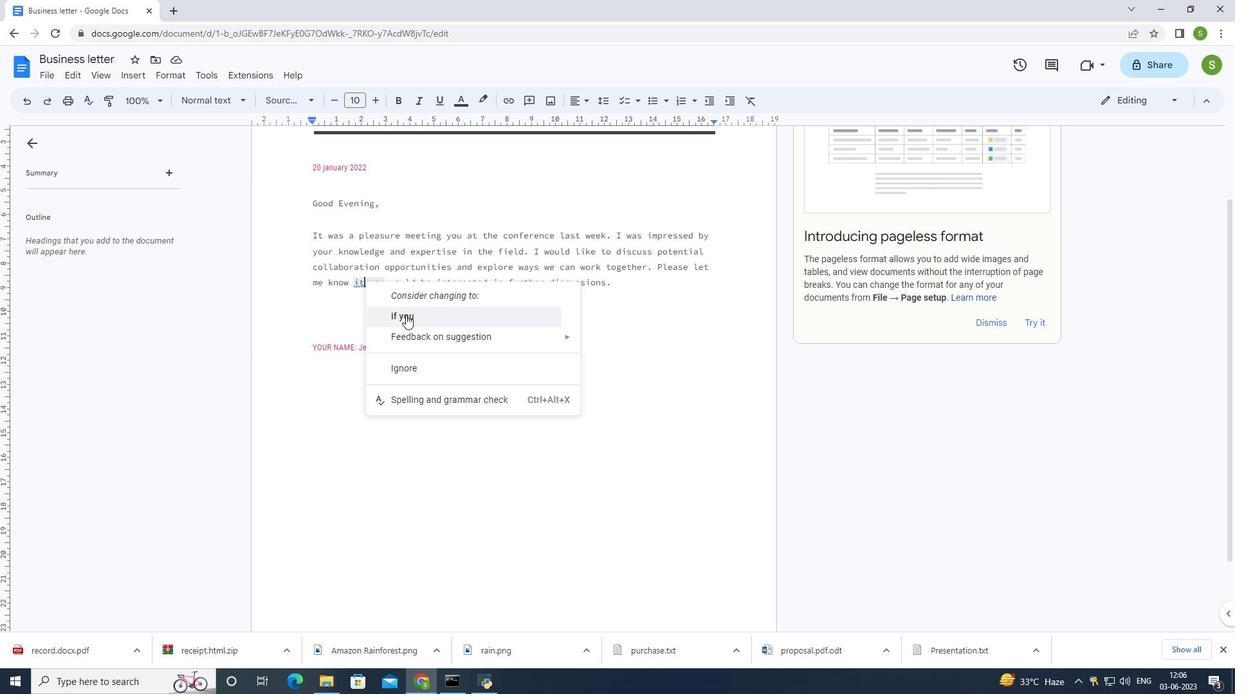 
Action: Mouse pressed left at (405, 315)
Screenshot: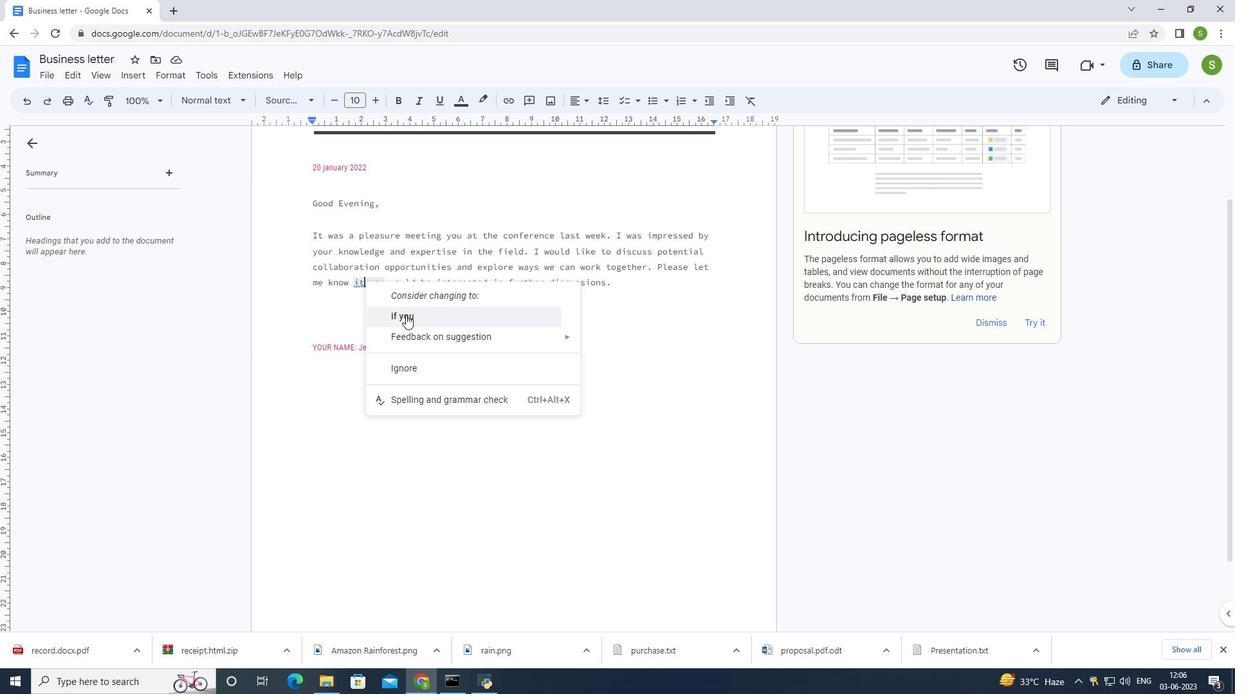 
Action: Mouse moved to (133, 72)
Screenshot: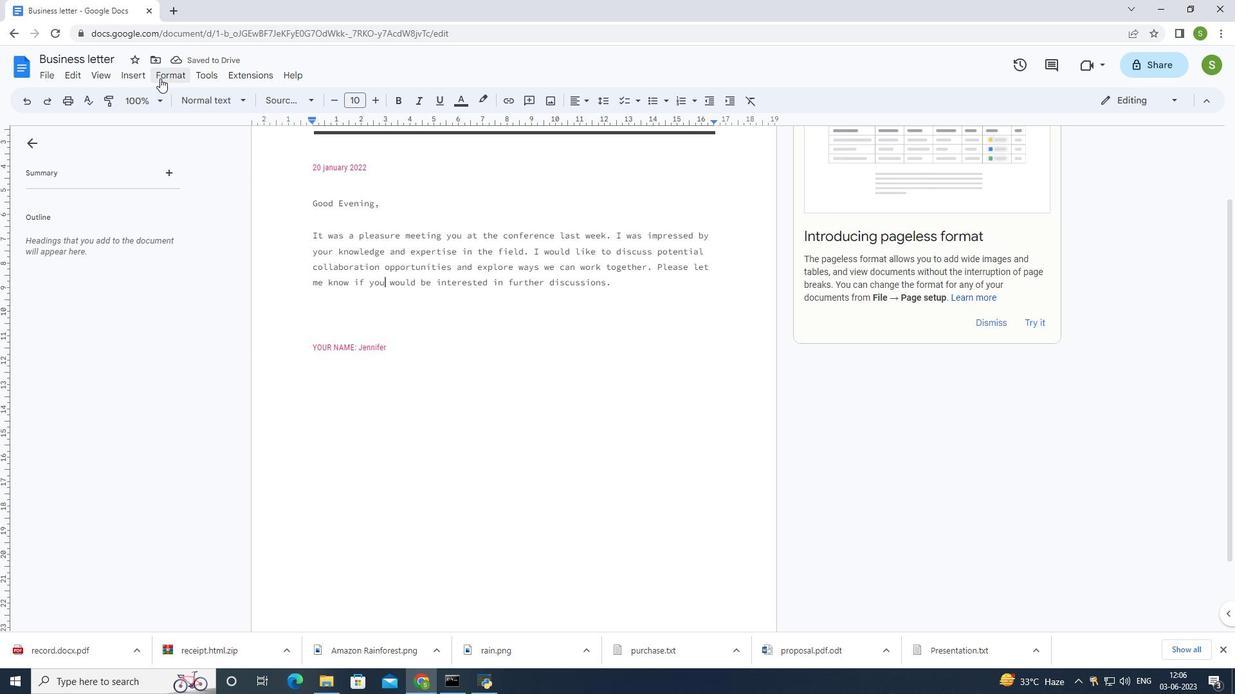 
Action: Mouse pressed left at (133, 72)
Screenshot: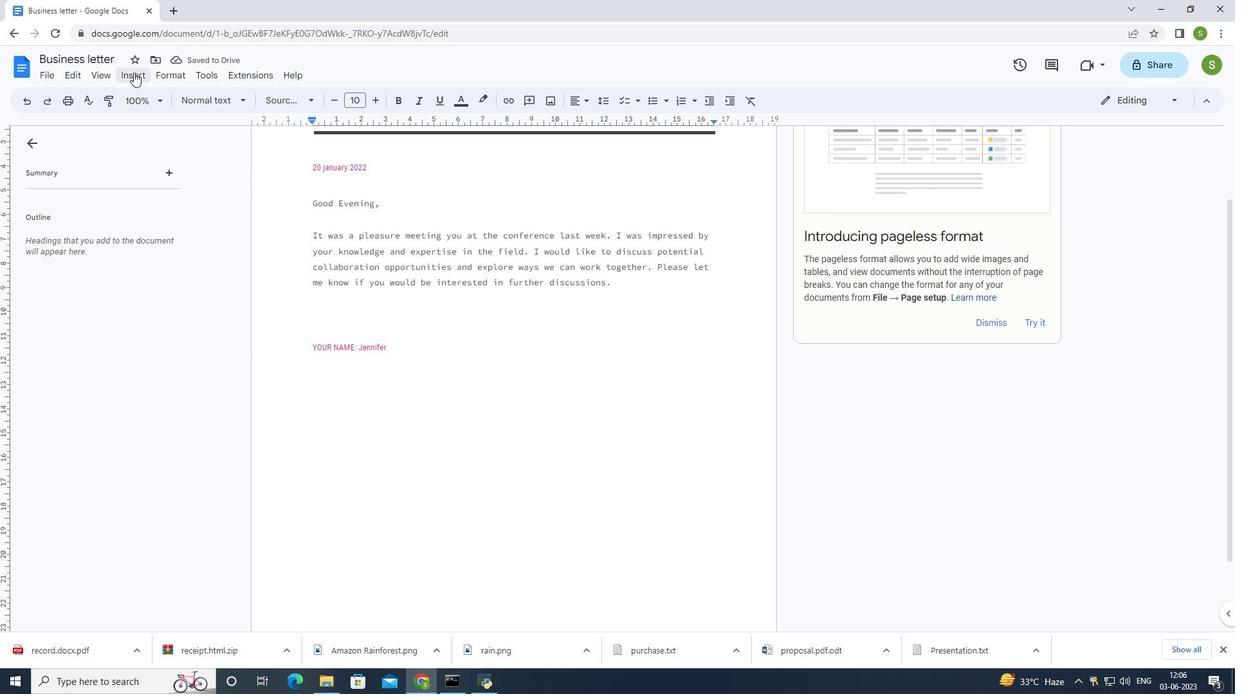 
Action: Mouse moved to (199, 374)
Screenshot: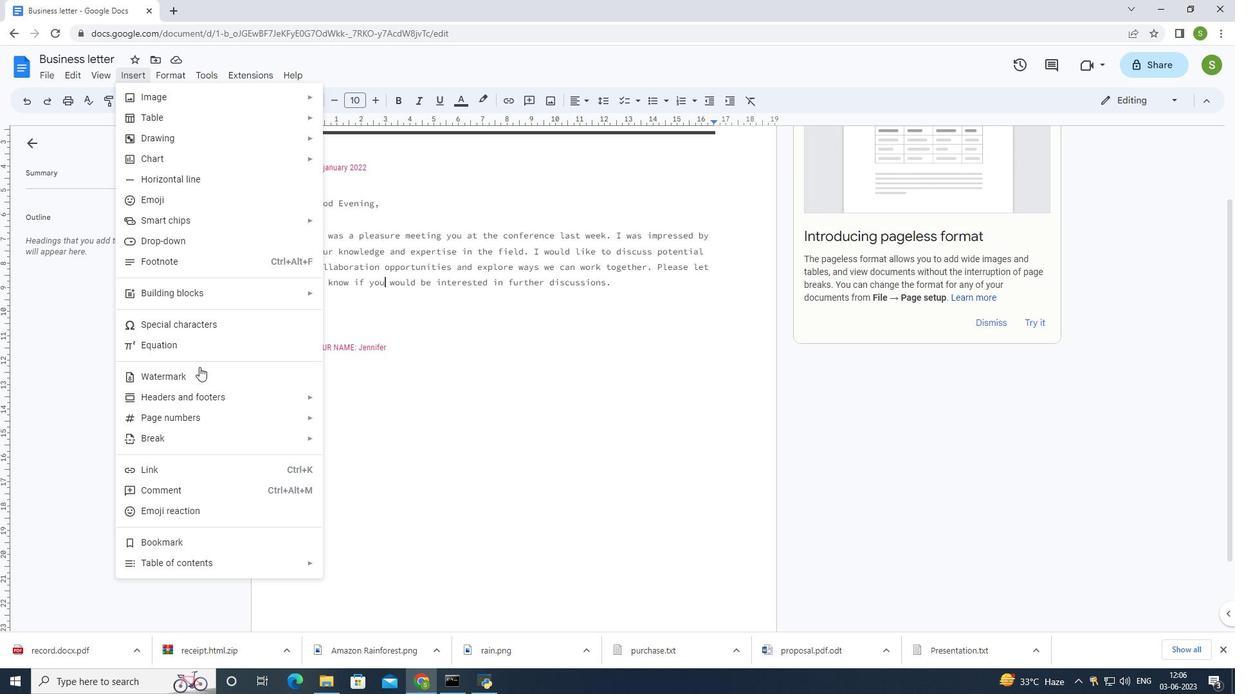 
Action: Mouse pressed left at (199, 374)
Screenshot: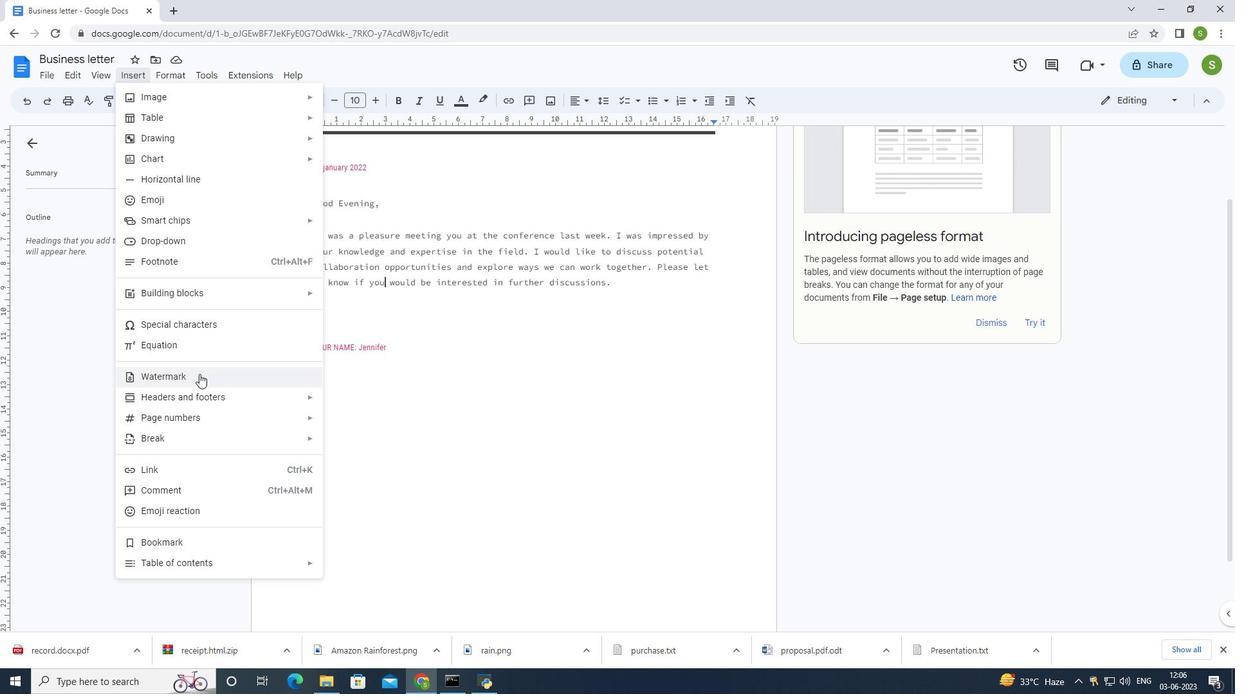 
Action: Mouse moved to (1182, 143)
Screenshot: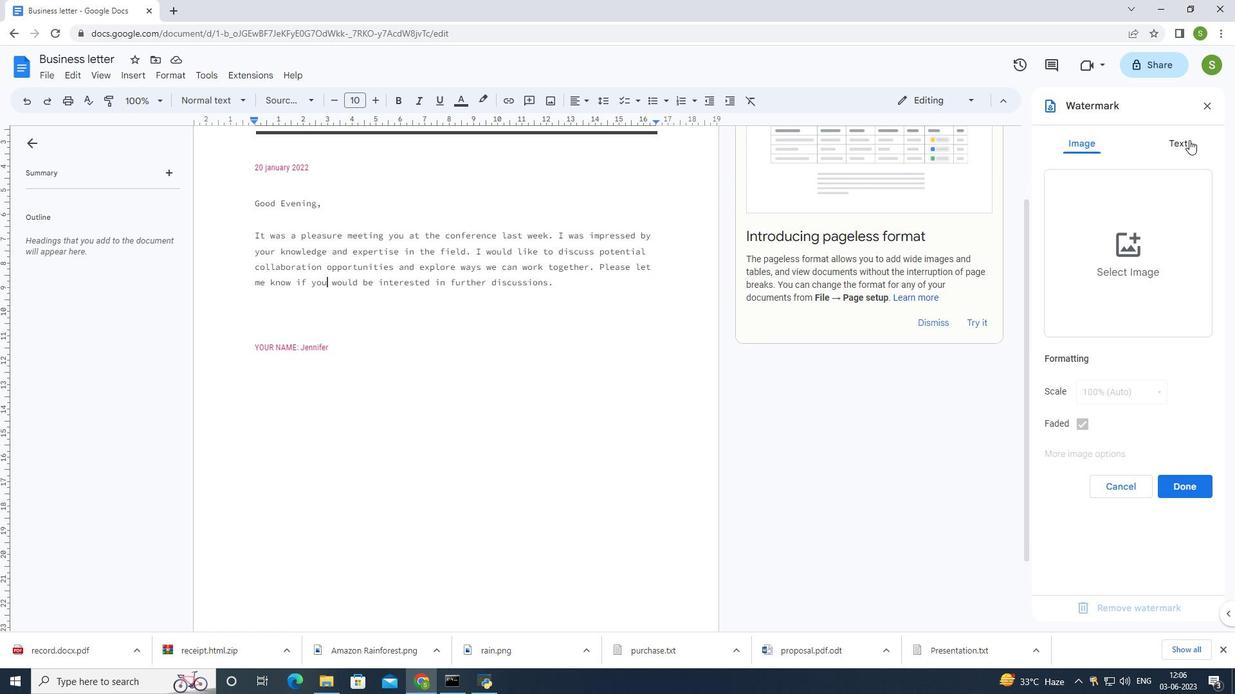 
Action: Mouse pressed left at (1182, 143)
Screenshot: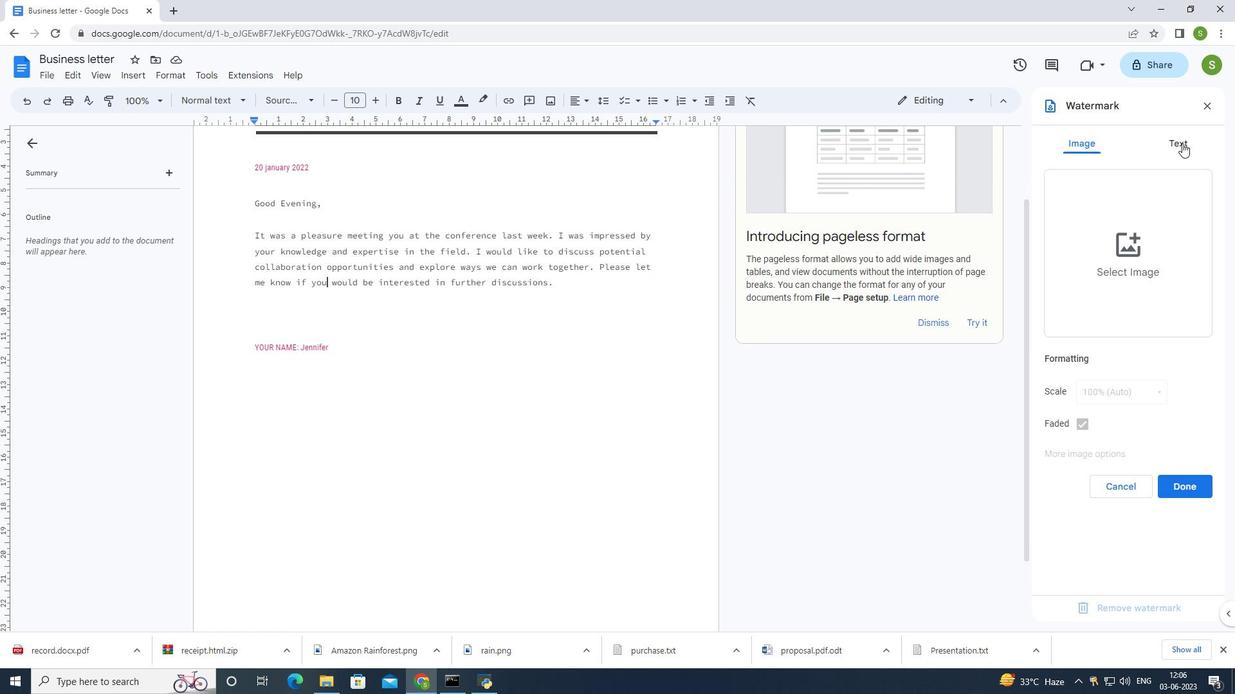 
Action: Mouse moved to (1148, 176)
Screenshot: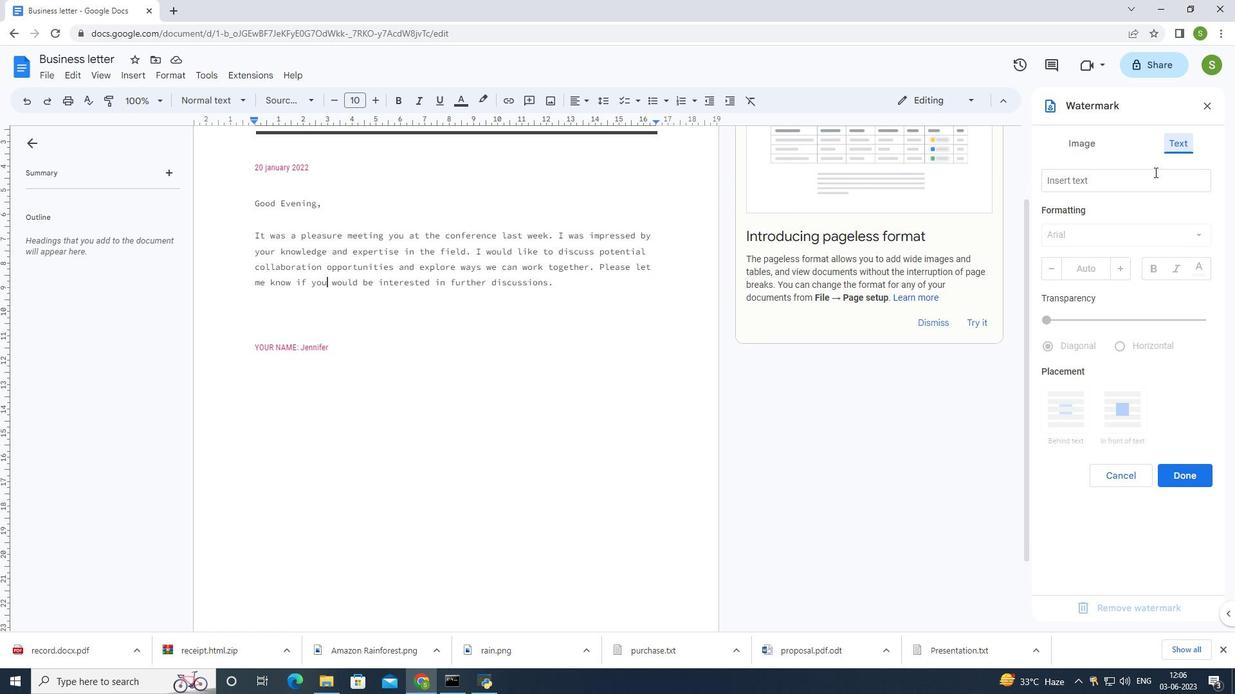 
Action: Mouse pressed left at (1148, 176)
Screenshot: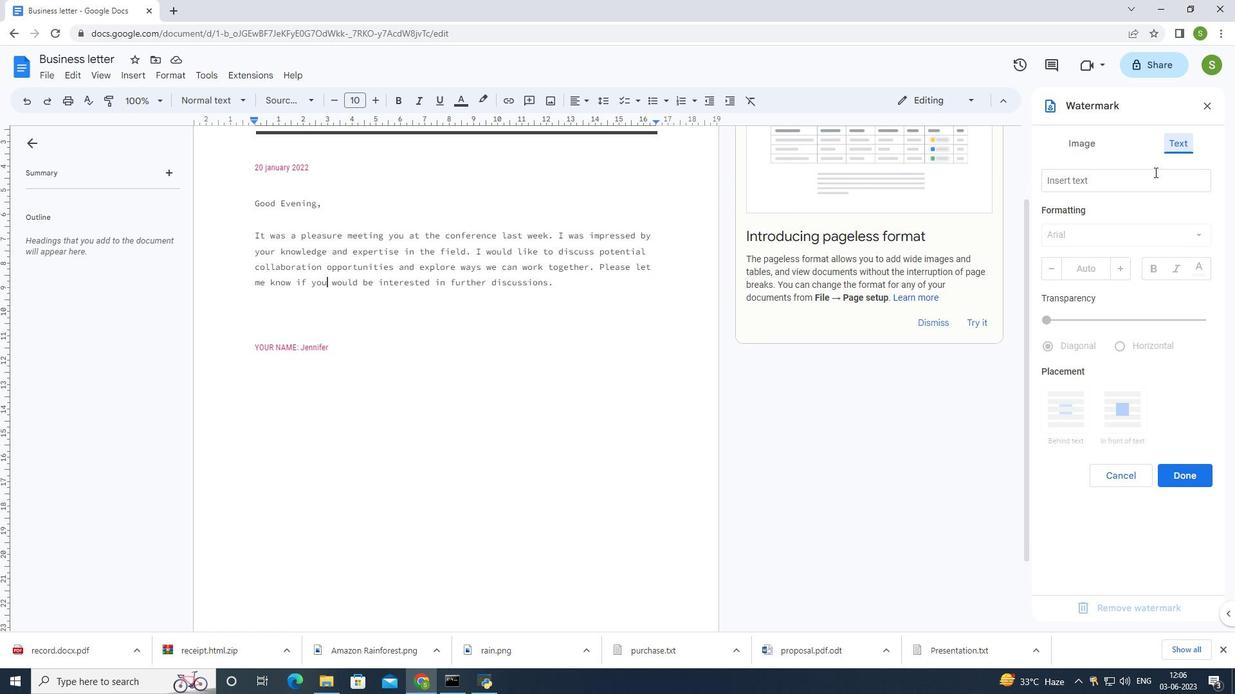 
Action: Mouse moved to (844, 404)
Screenshot: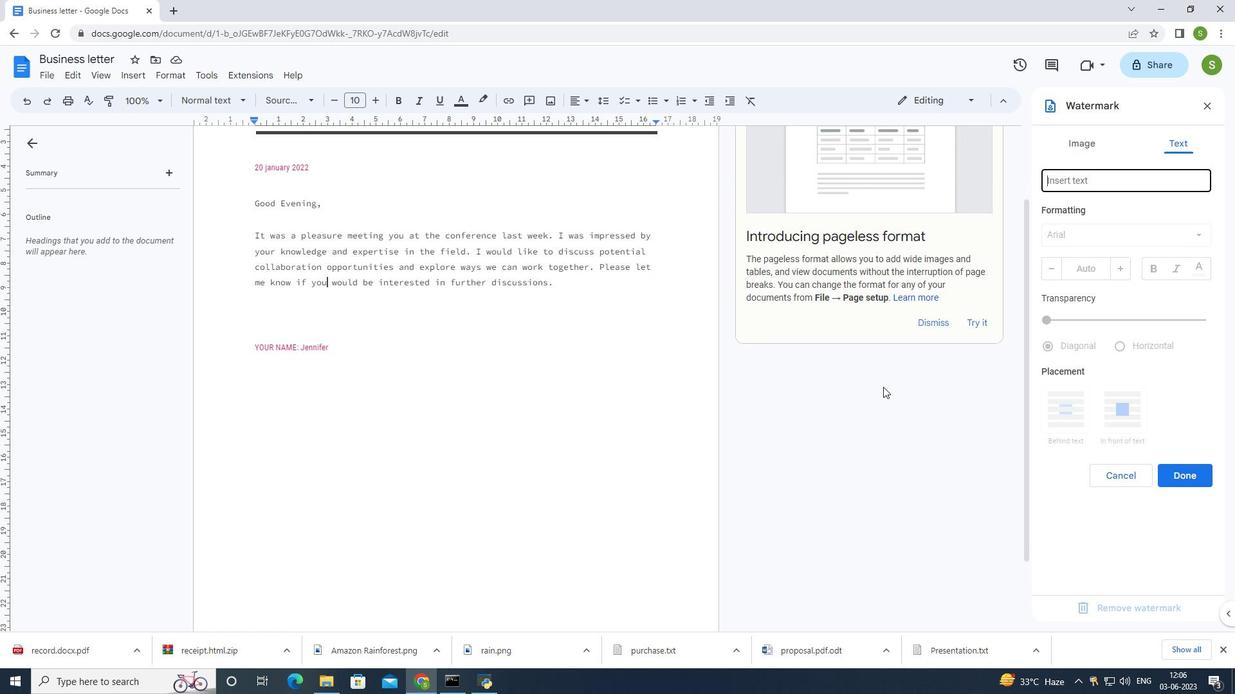 
Action: Key pressed <Key.shift>Confidential
Screenshot: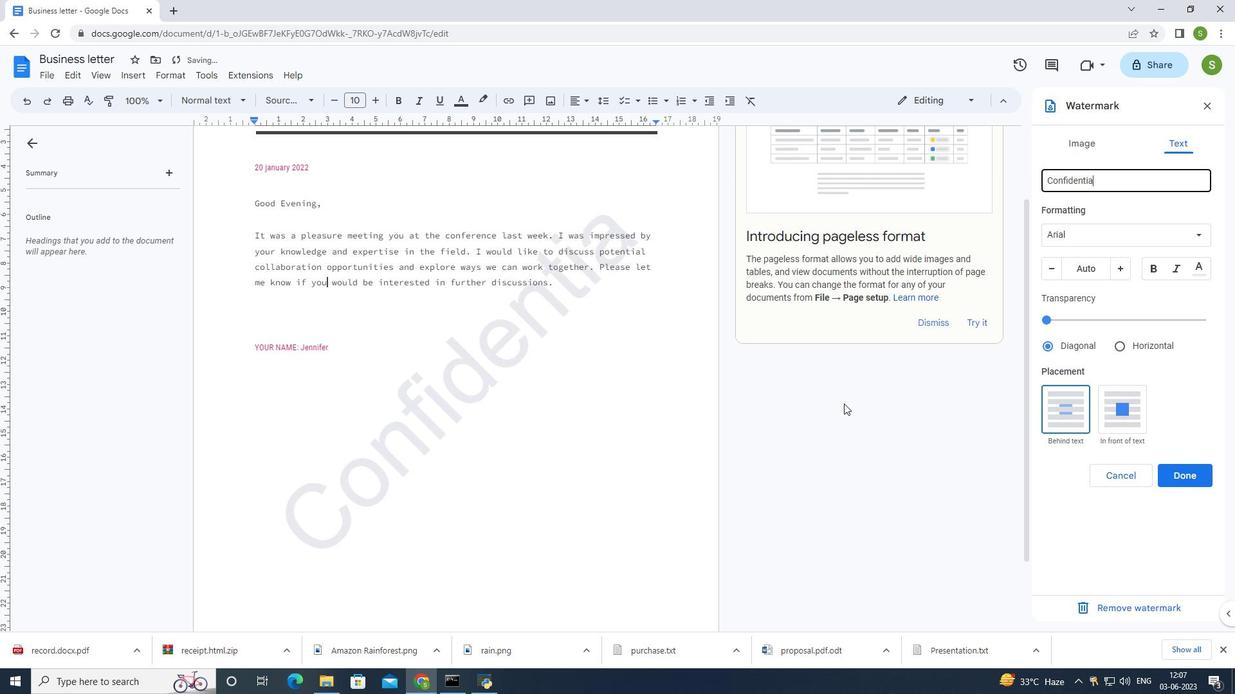 
Action: Mouse moved to (1113, 270)
Screenshot: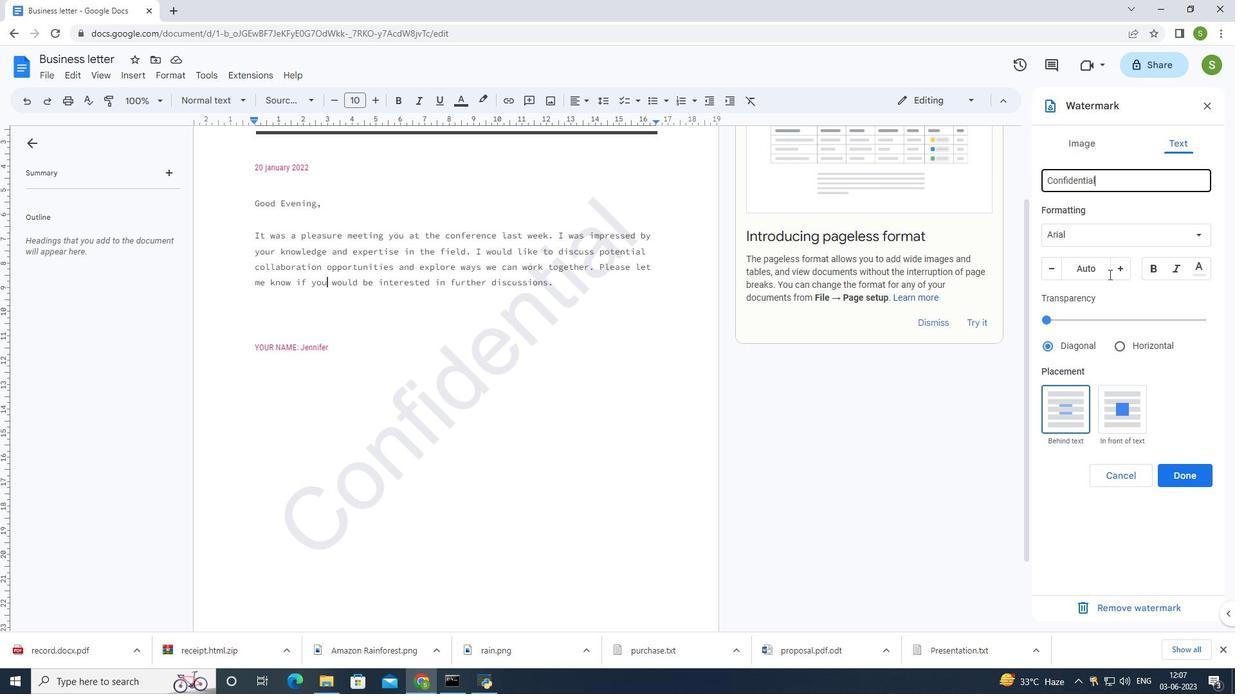 
Action: Mouse pressed left at (1113, 270)
Screenshot: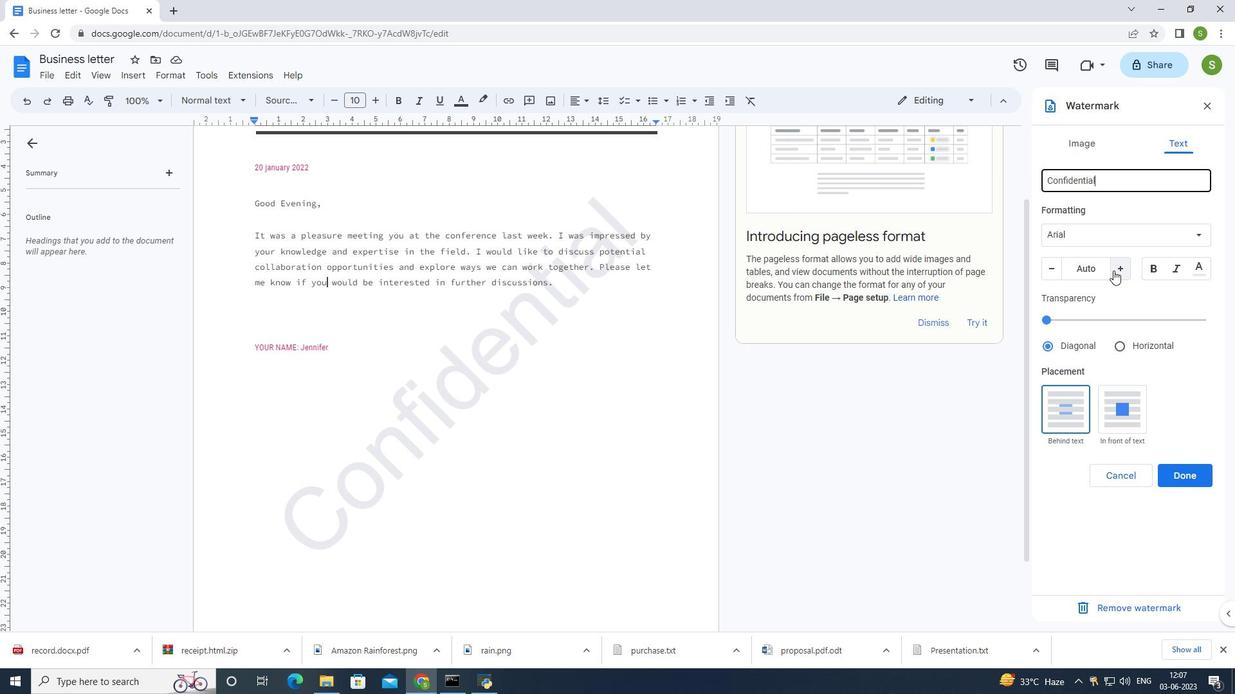 
Action: Mouse pressed left at (1113, 270)
Screenshot: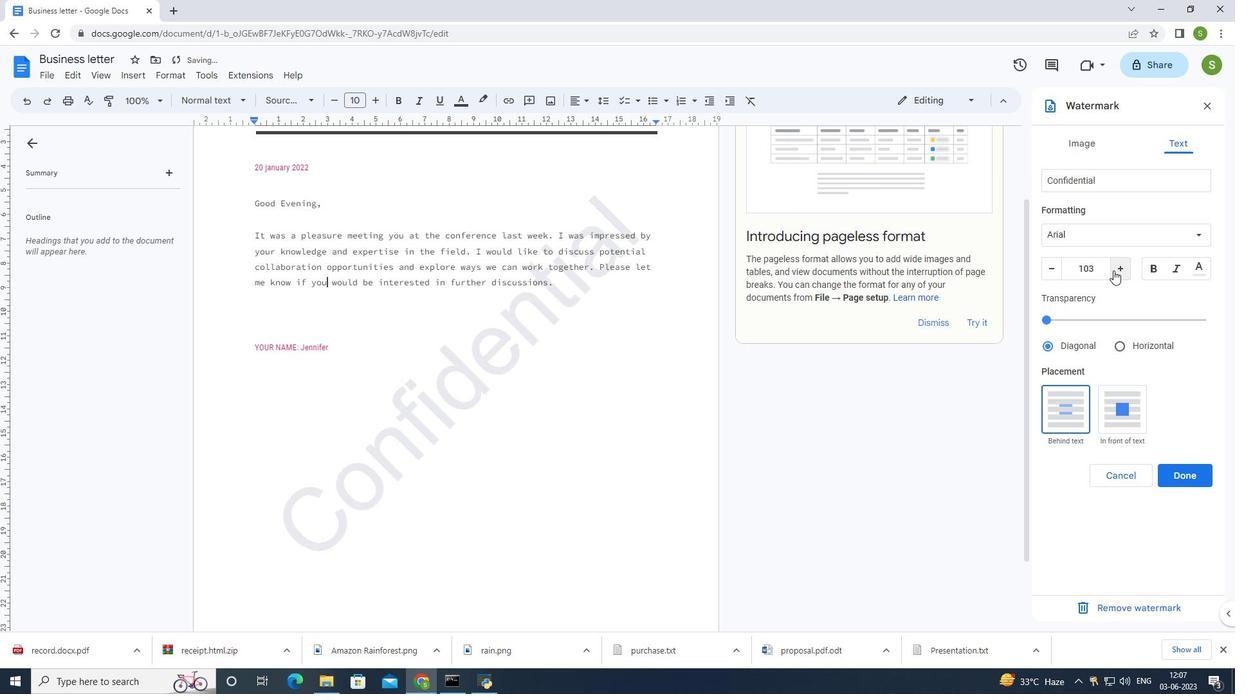 
Action: Mouse pressed left at (1113, 270)
Screenshot: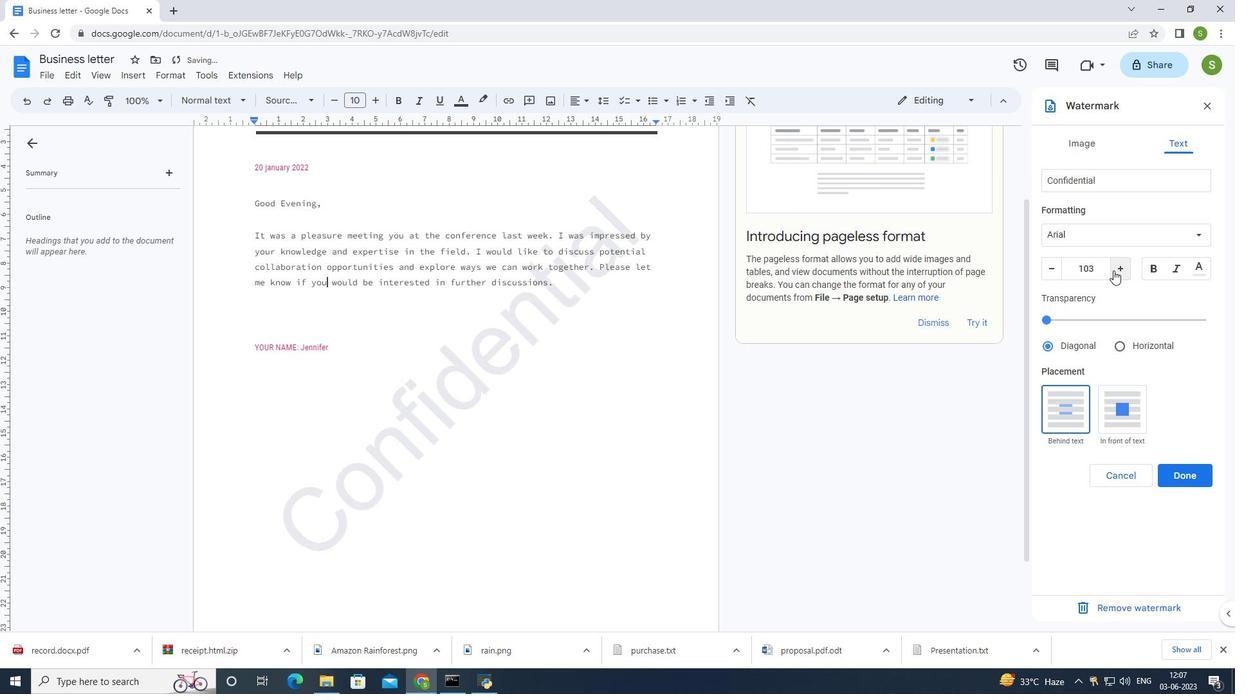 
Action: Mouse pressed left at (1113, 270)
Screenshot: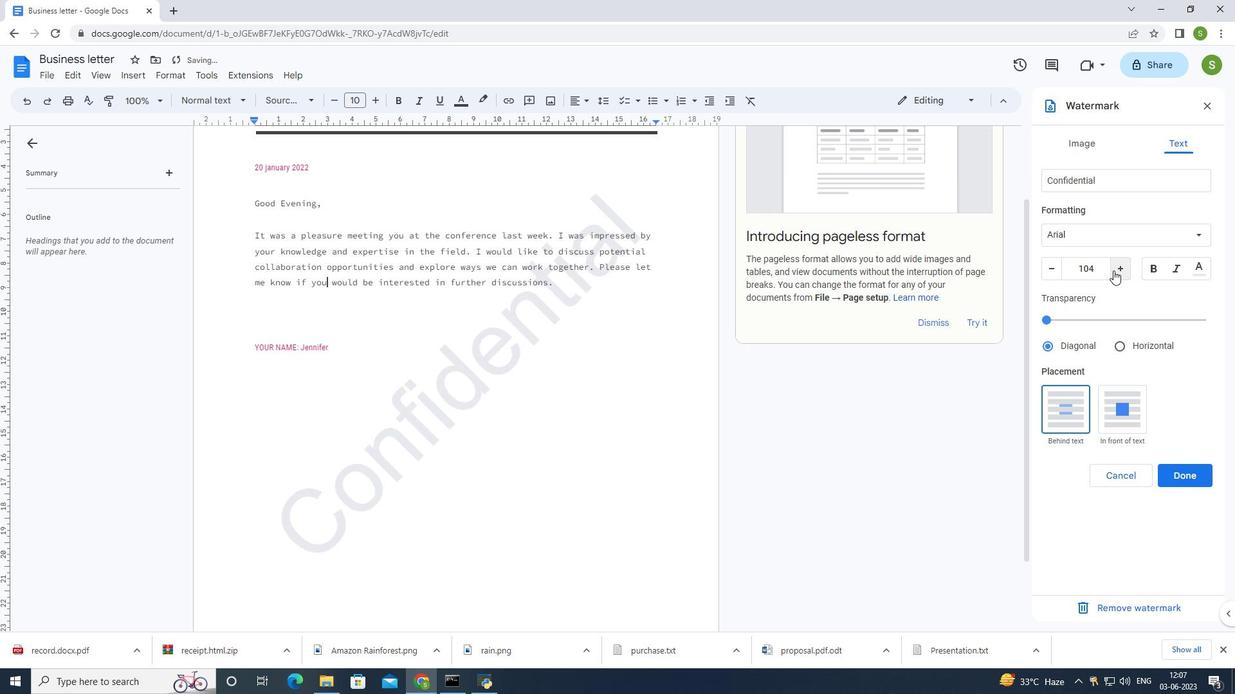 
Action: Mouse pressed left at (1113, 270)
Screenshot: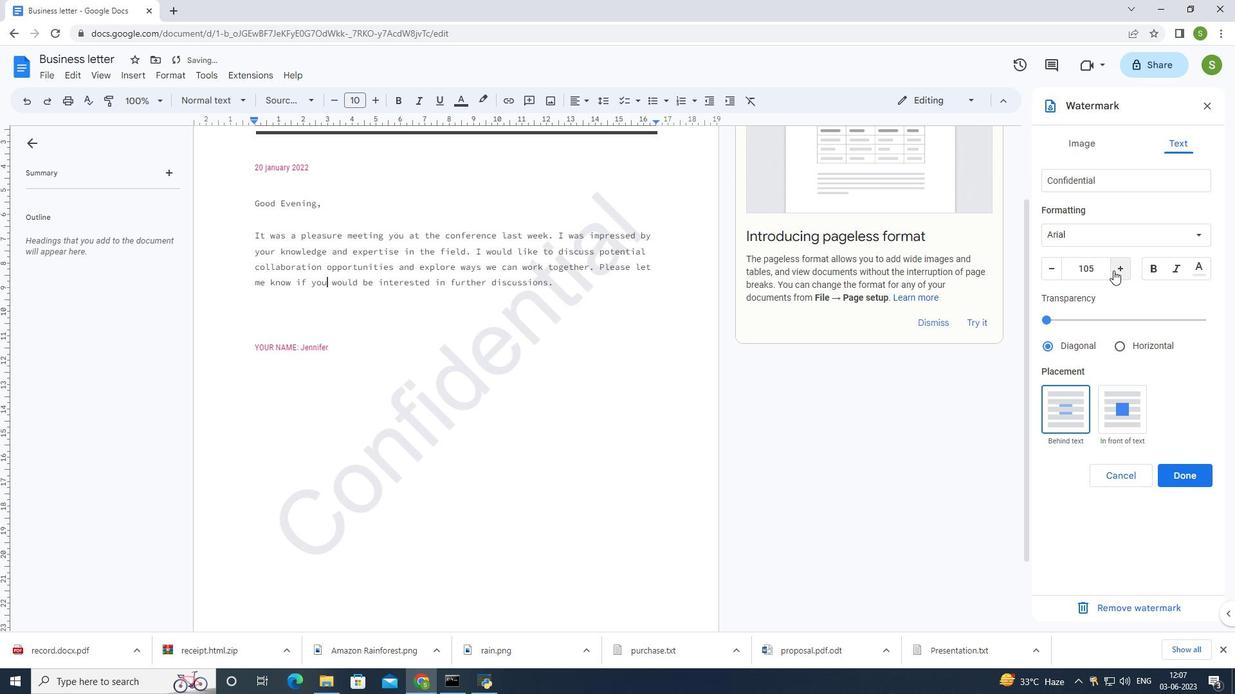 
Action: Mouse pressed left at (1113, 270)
Screenshot: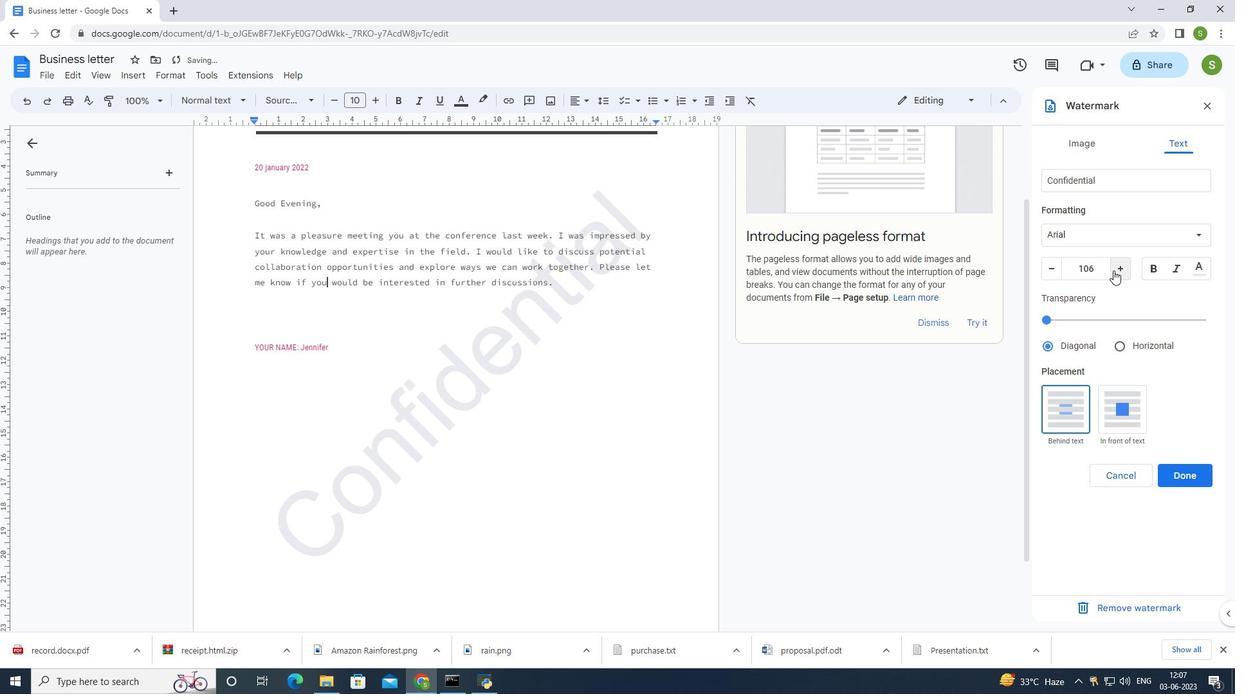 
Action: Mouse pressed left at (1113, 270)
Screenshot: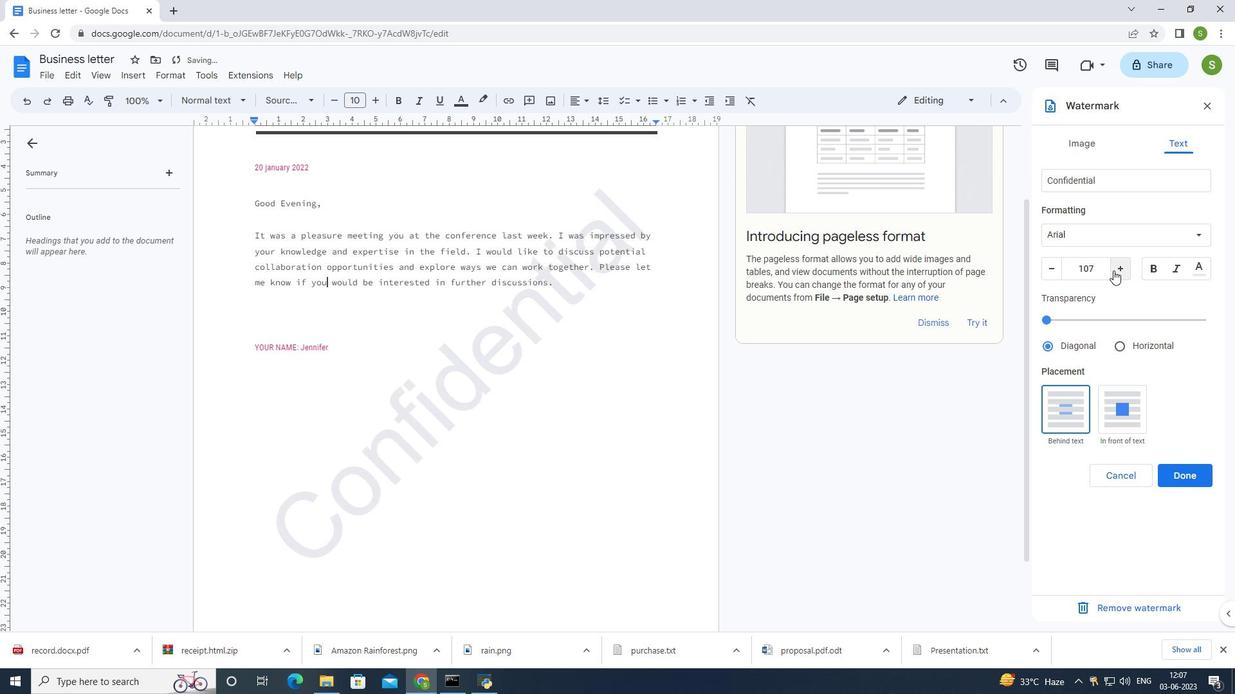
Action: Mouse pressed left at (1113, 270)
Screenshot: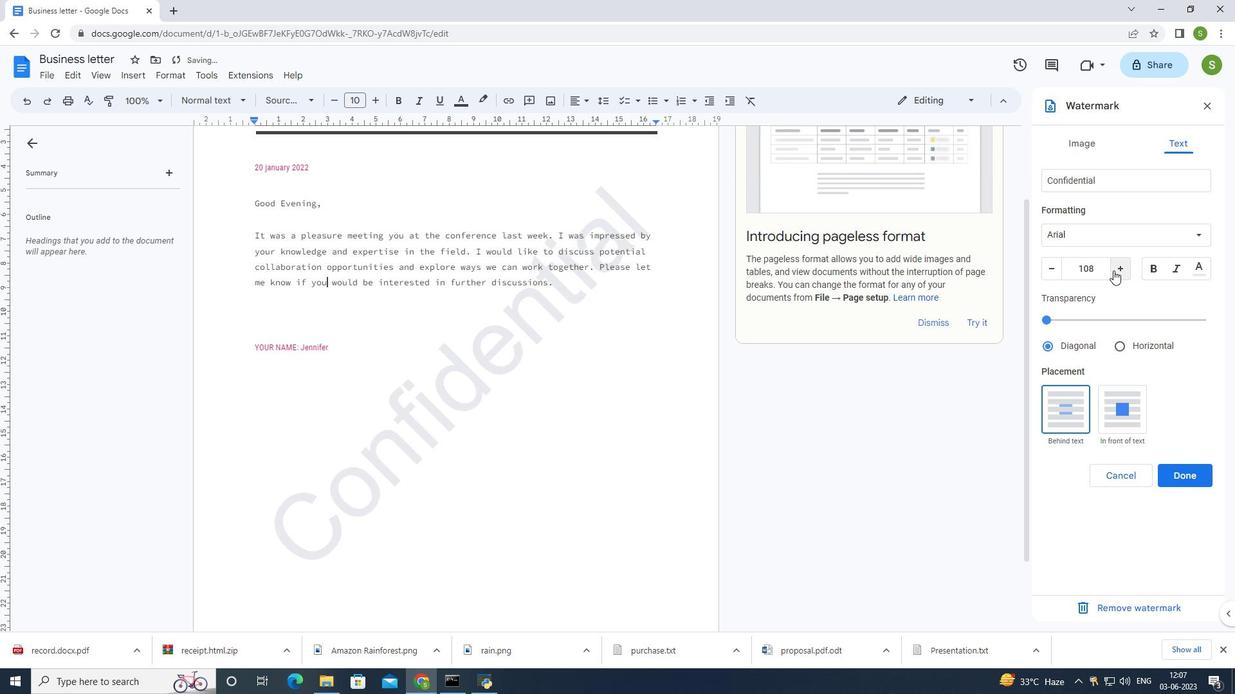 
Action: Mouse pressed left at (1113, 270)
Screenshot: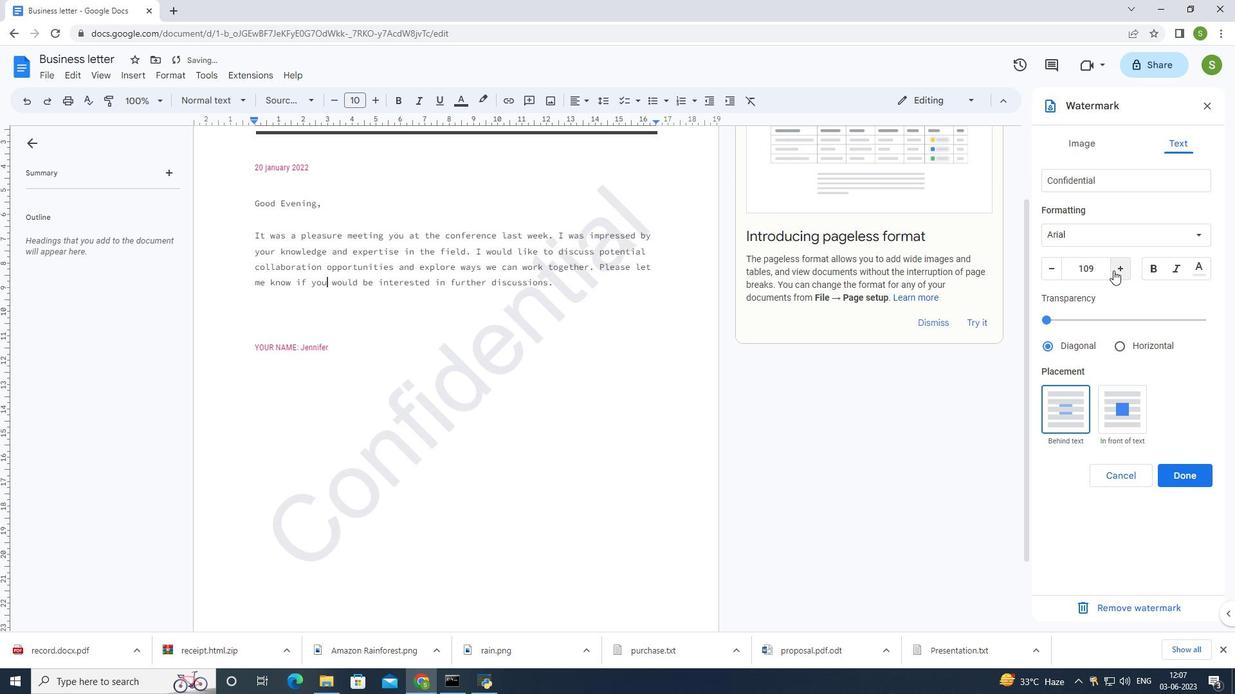 
Action: Mouse pressed left at (1113, 270)
Screenshot: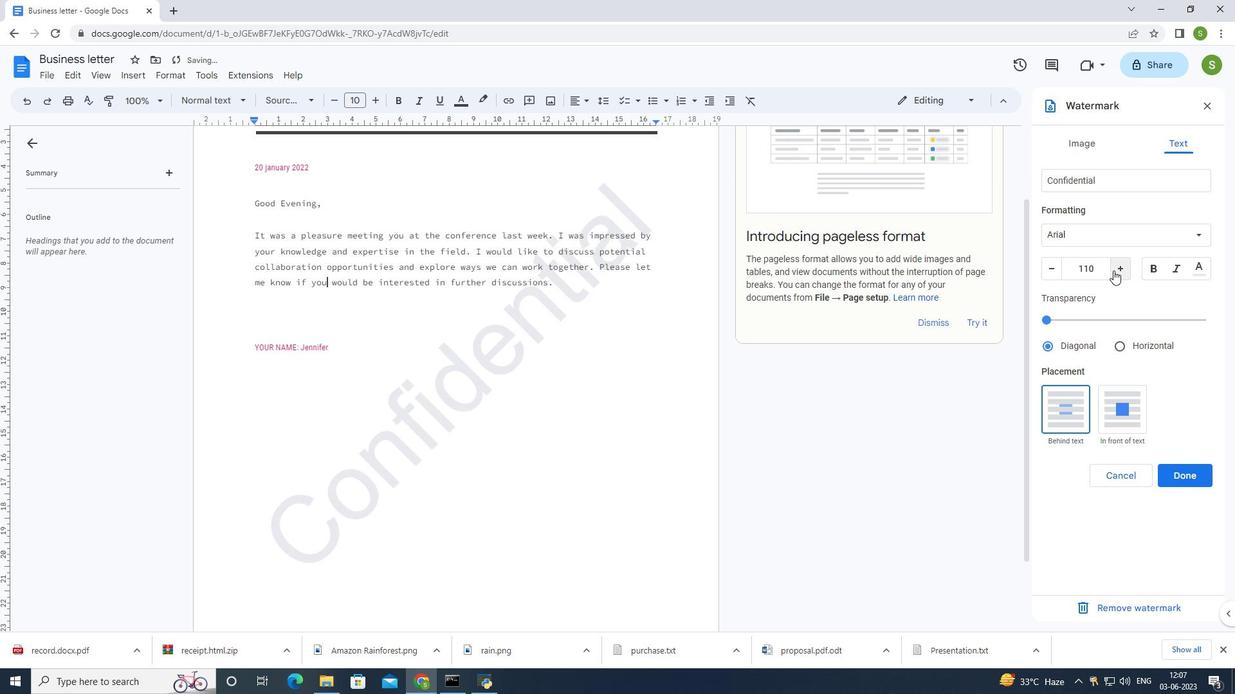 
Action: Mouse pressed left at (1113, 270)
Screenshot: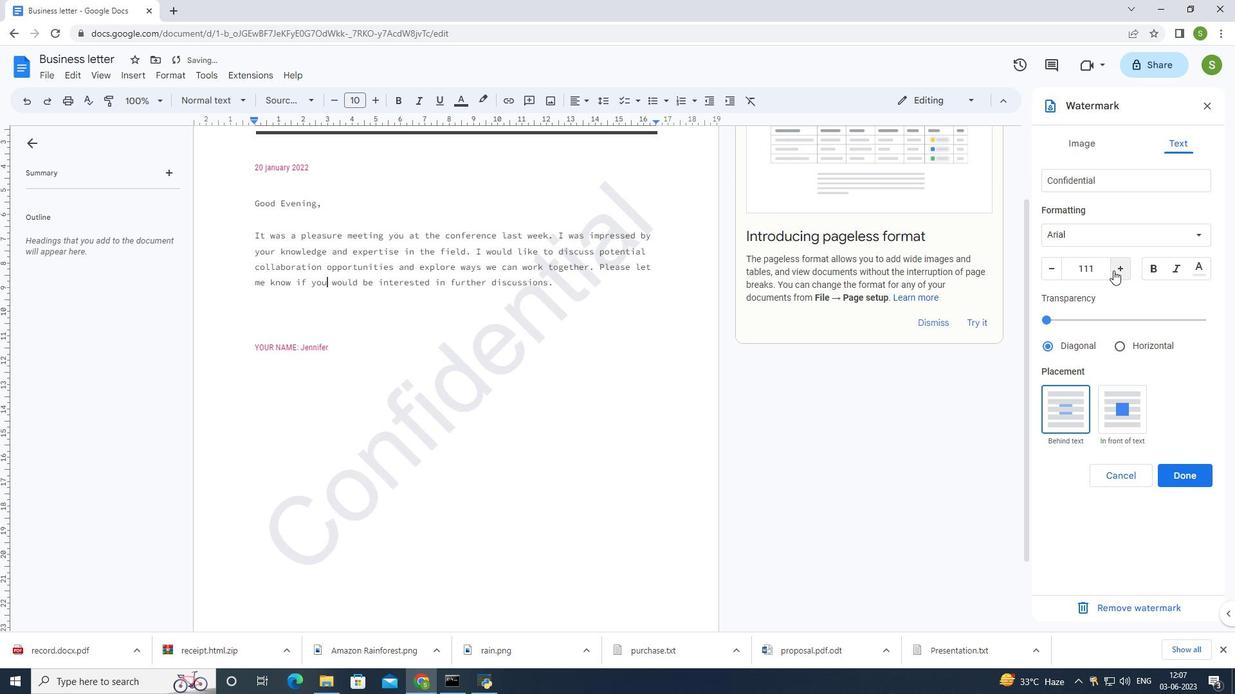 
Action: Mouse pressed left at (1113, 270)
Screenshot: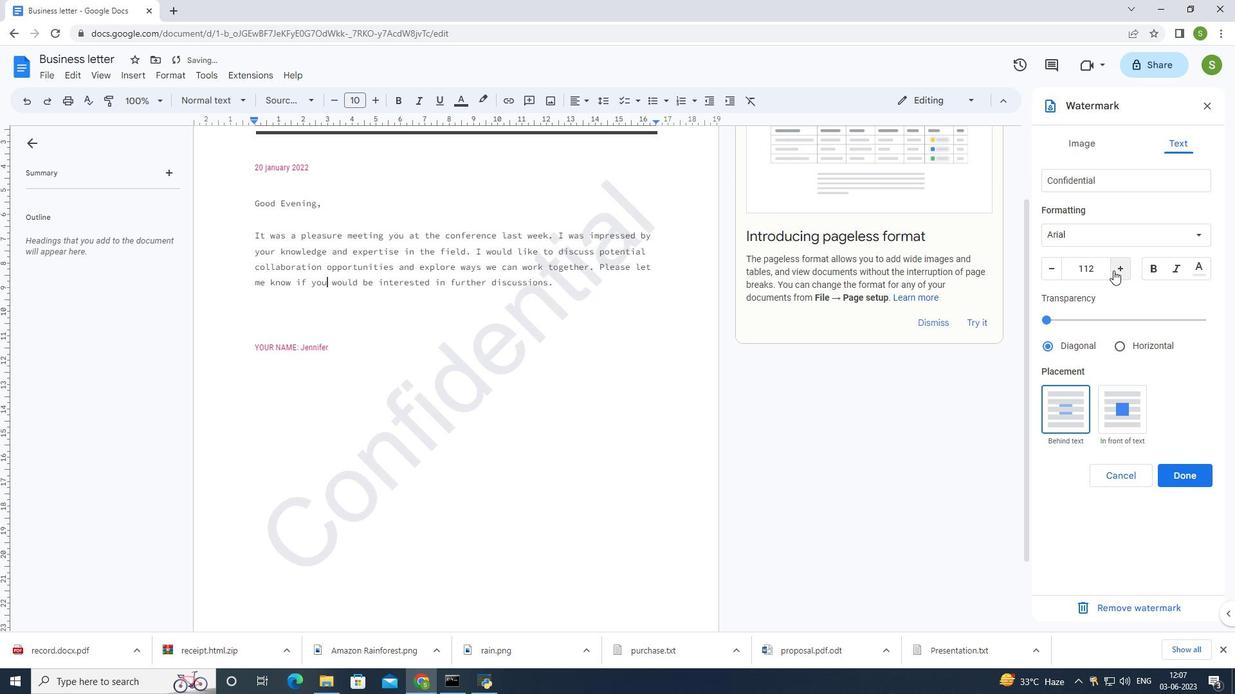 
Action: Mouse pressed left at (1113, 270)
Screenshot: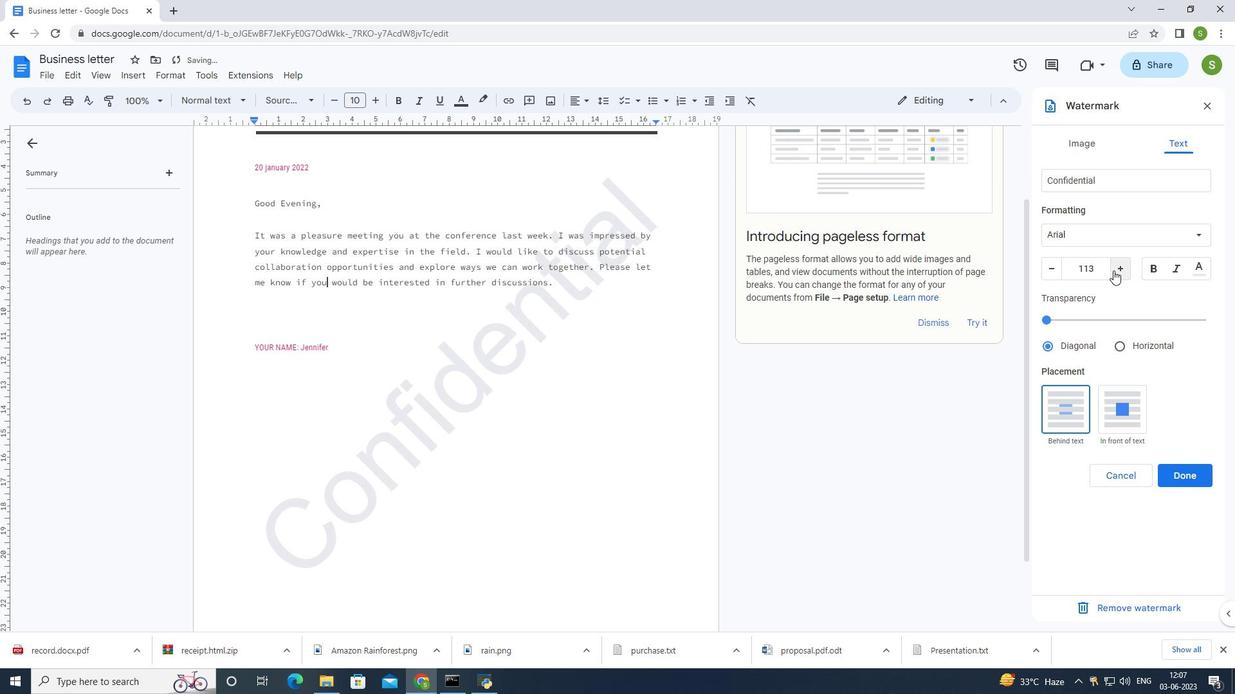 
Action: Mouse pressed left at (1113, 270)
Screenshot: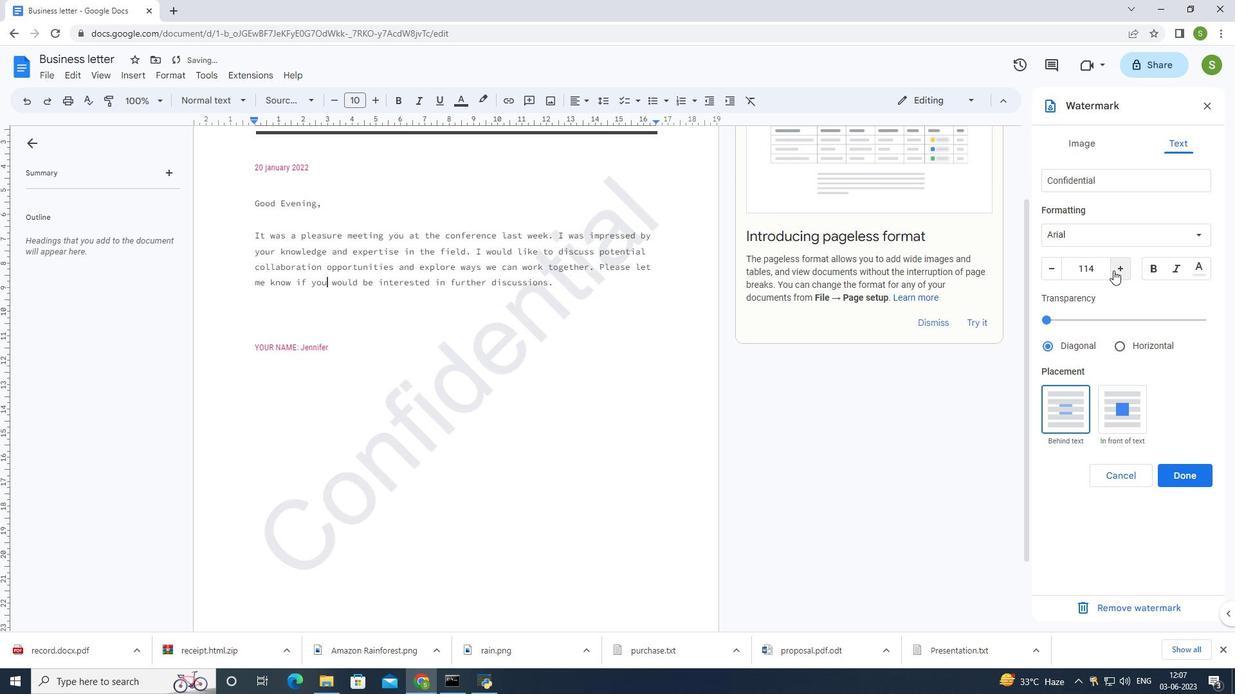 
Action: Mouse pressed left at (1113, 270)
Screenshot: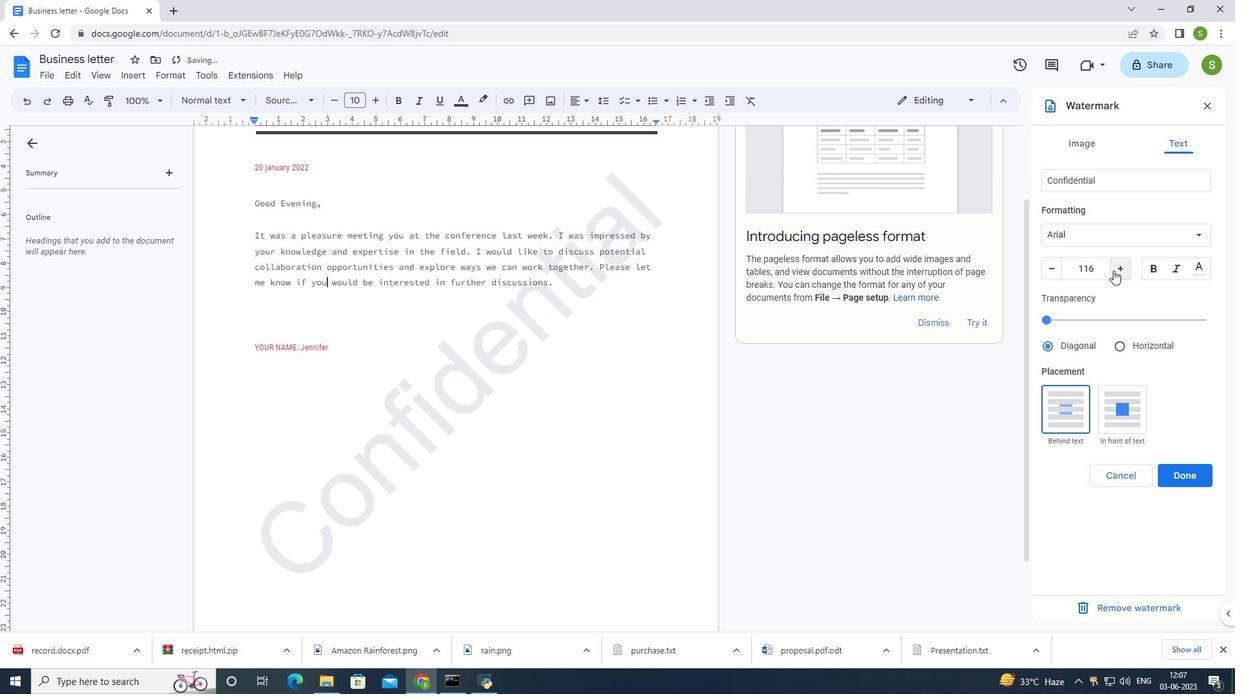 
Action: Mouse pressed left at (1113, 270)
Screenshot: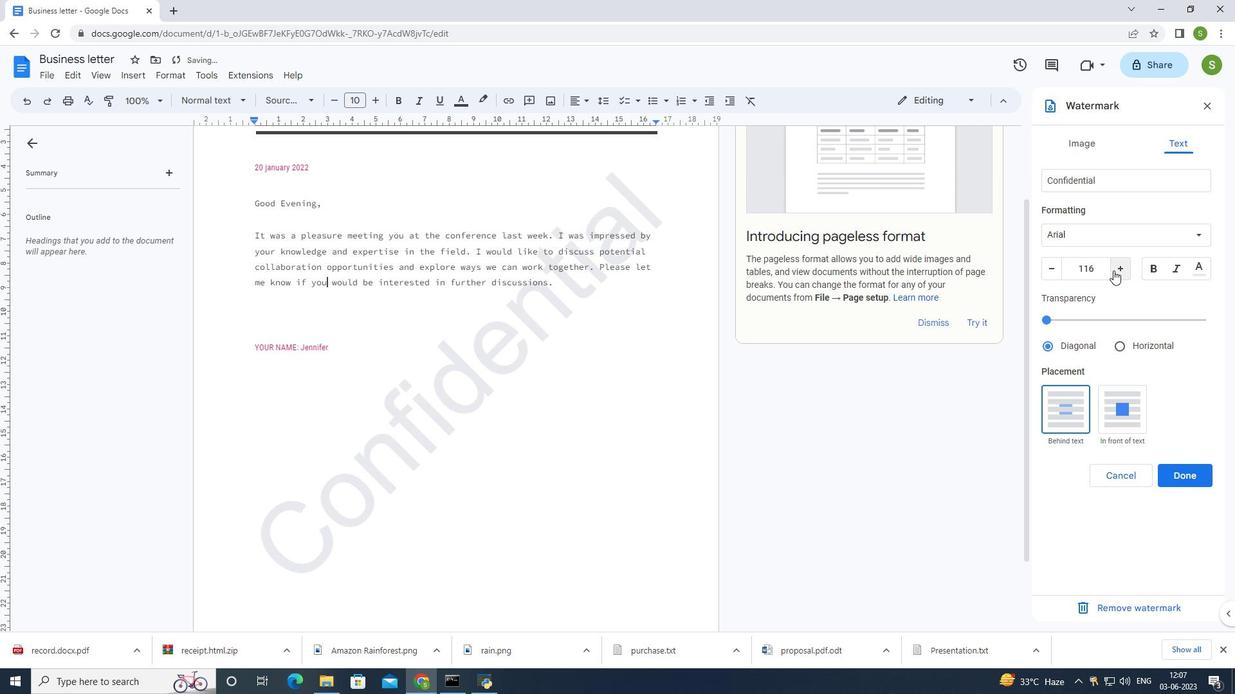 
Action: Mouse pressed left at (1113, 270)
Screenshot: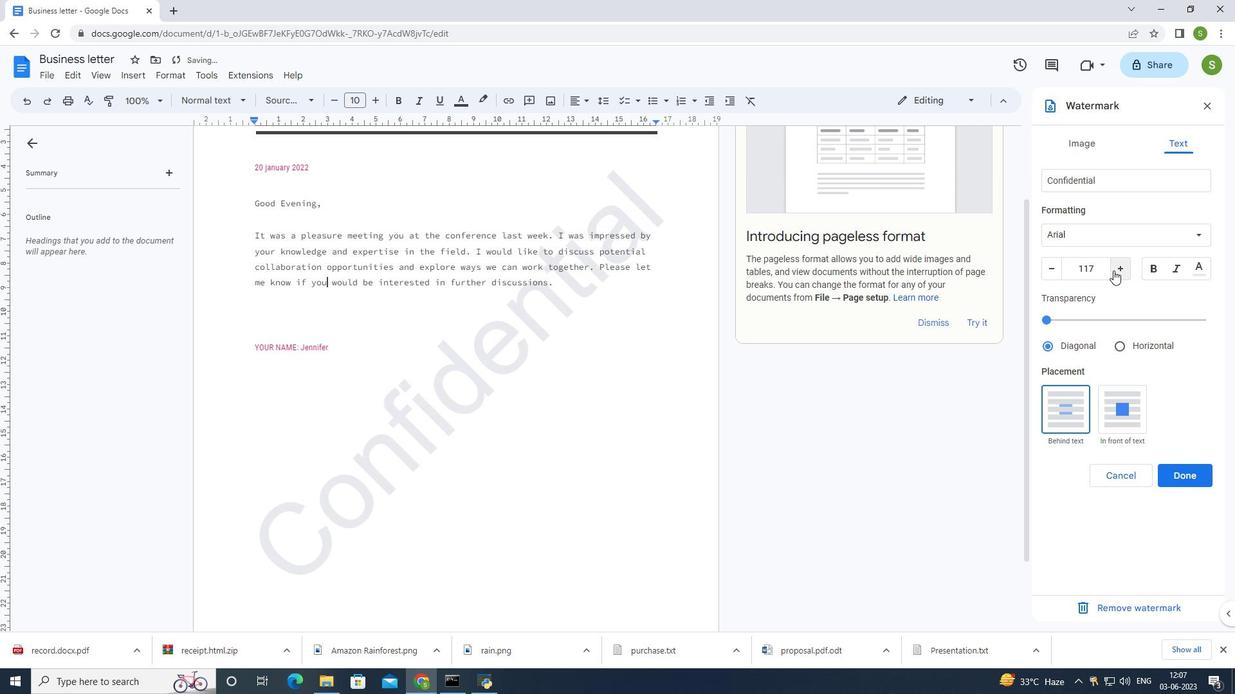 
Action: Mouse pressed left at (1113, 270)
Screenshot: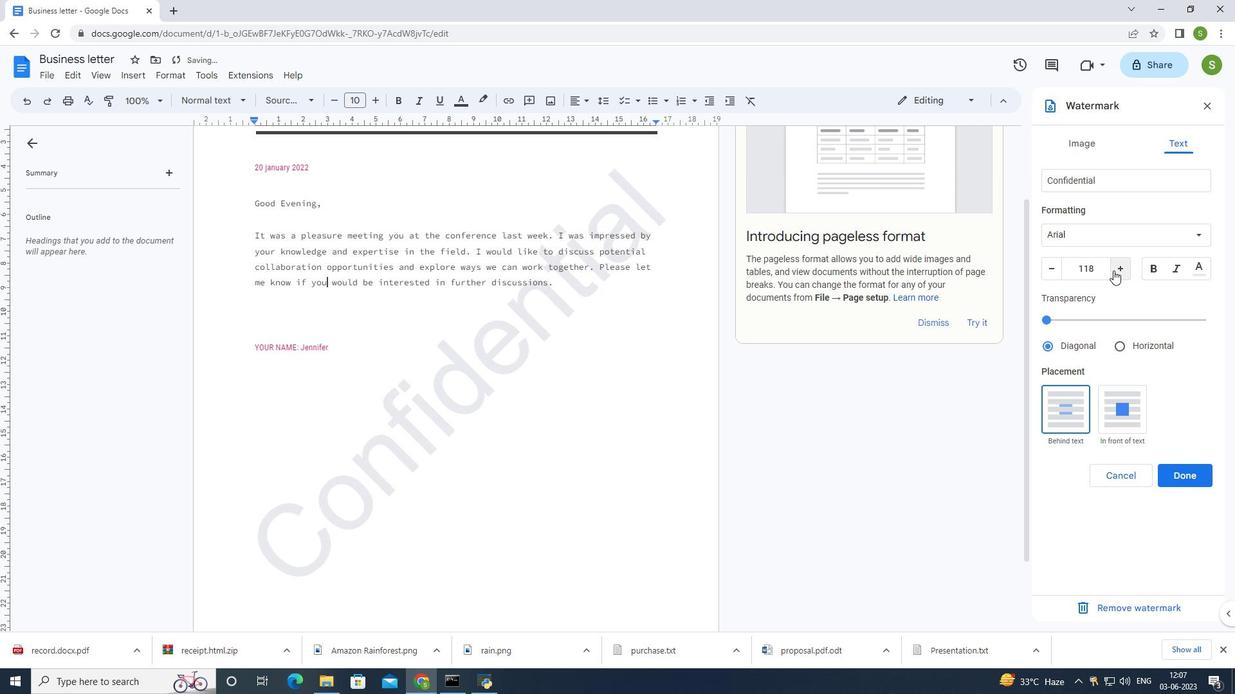 
Action: Mouse pressed left at (1113, 270)
Screenshot: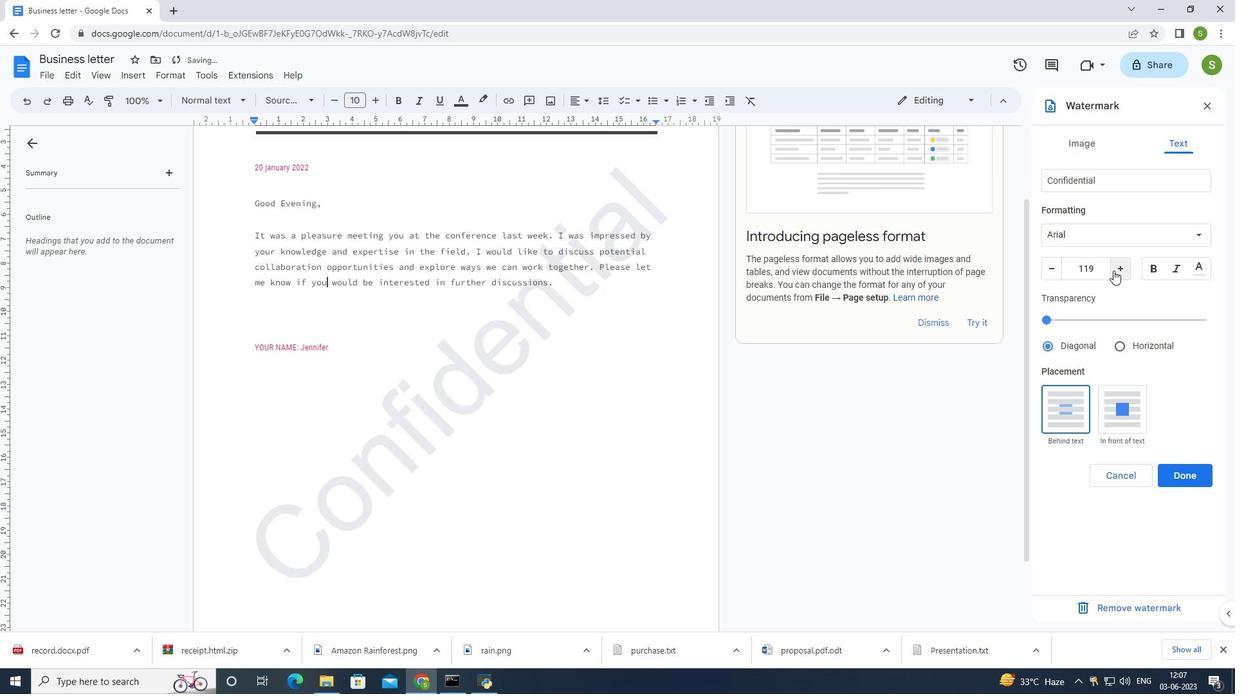 
Action: Mouse pressed left at (1113, 270)
Screenshot: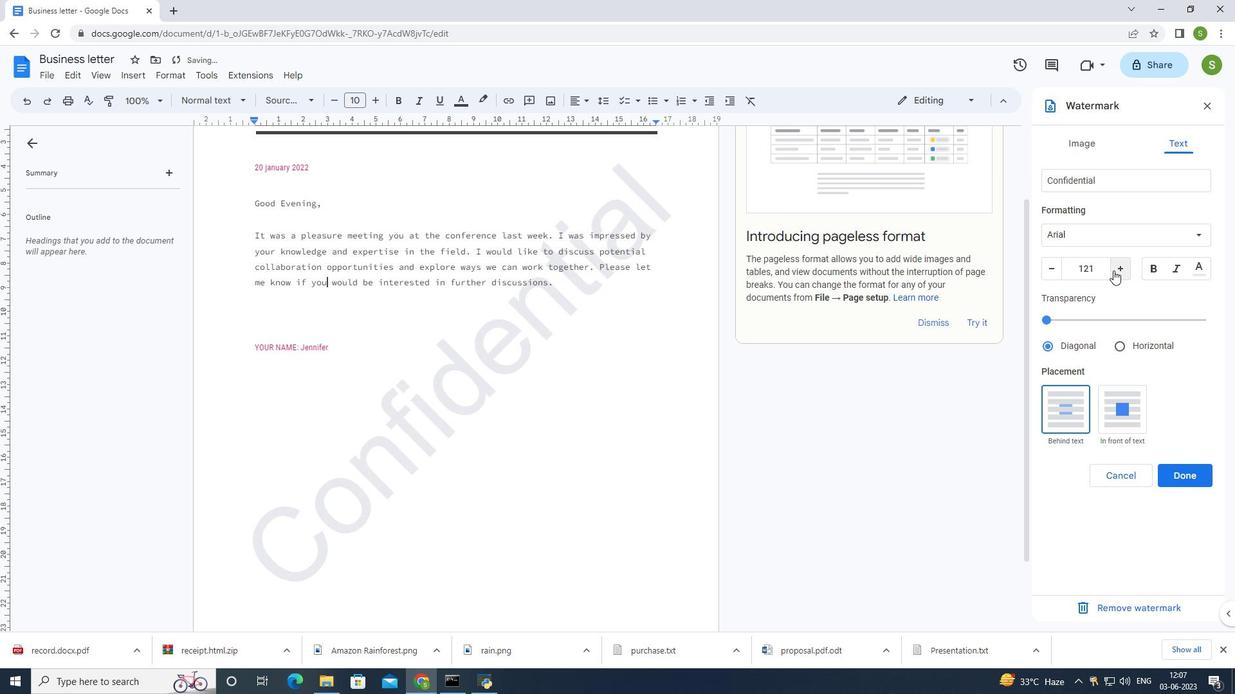 
Action: Mouse pressed left at (1113, 270)
Screenshot: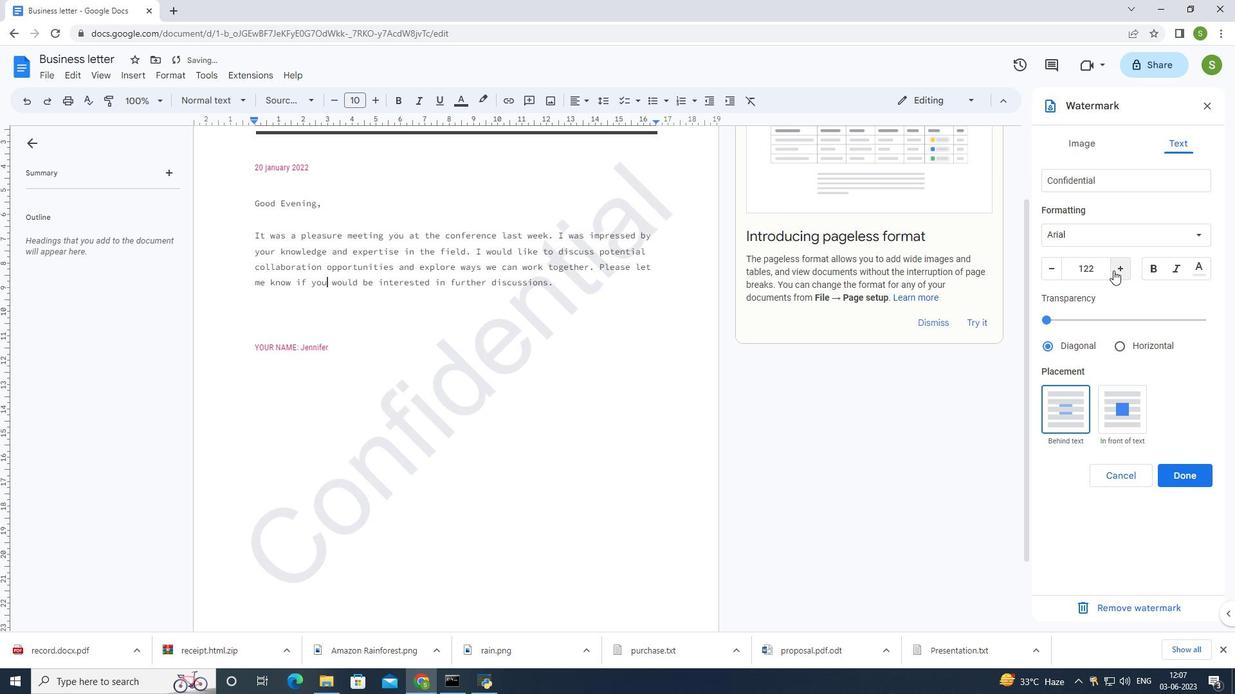 
Action: Mouse moved to (1175, 470)
Screenshot: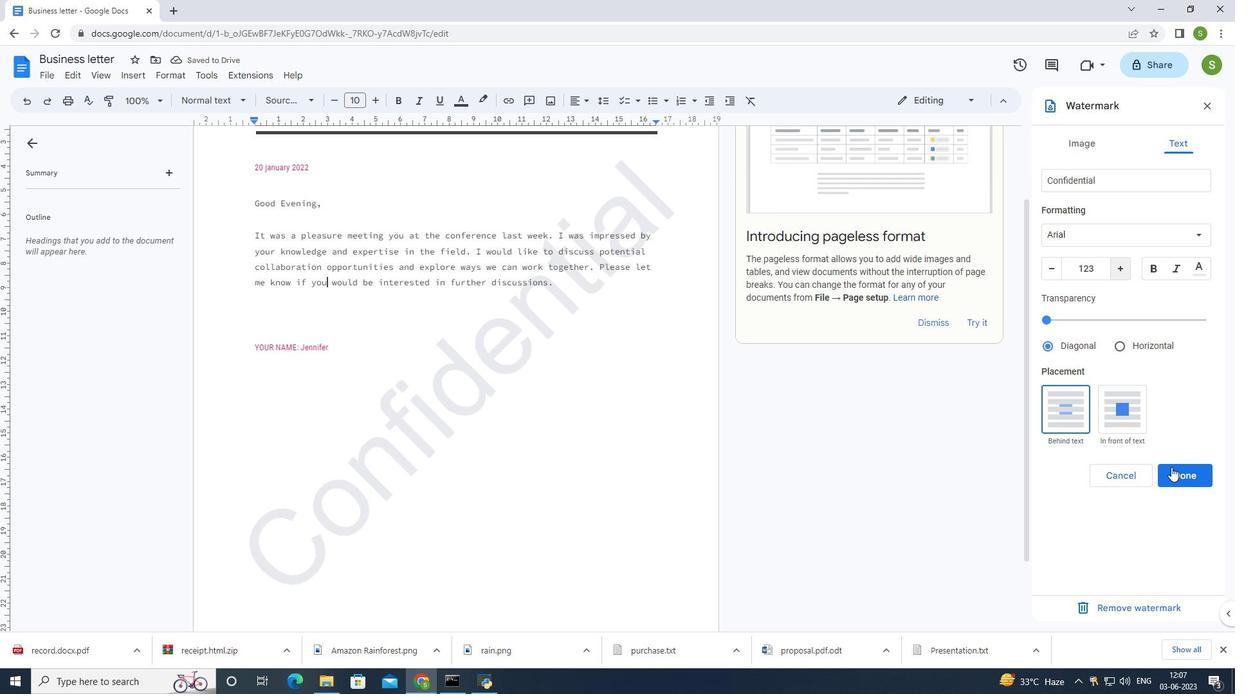 
Action: Mouse pressed left at (1175, 470)
Screenshot: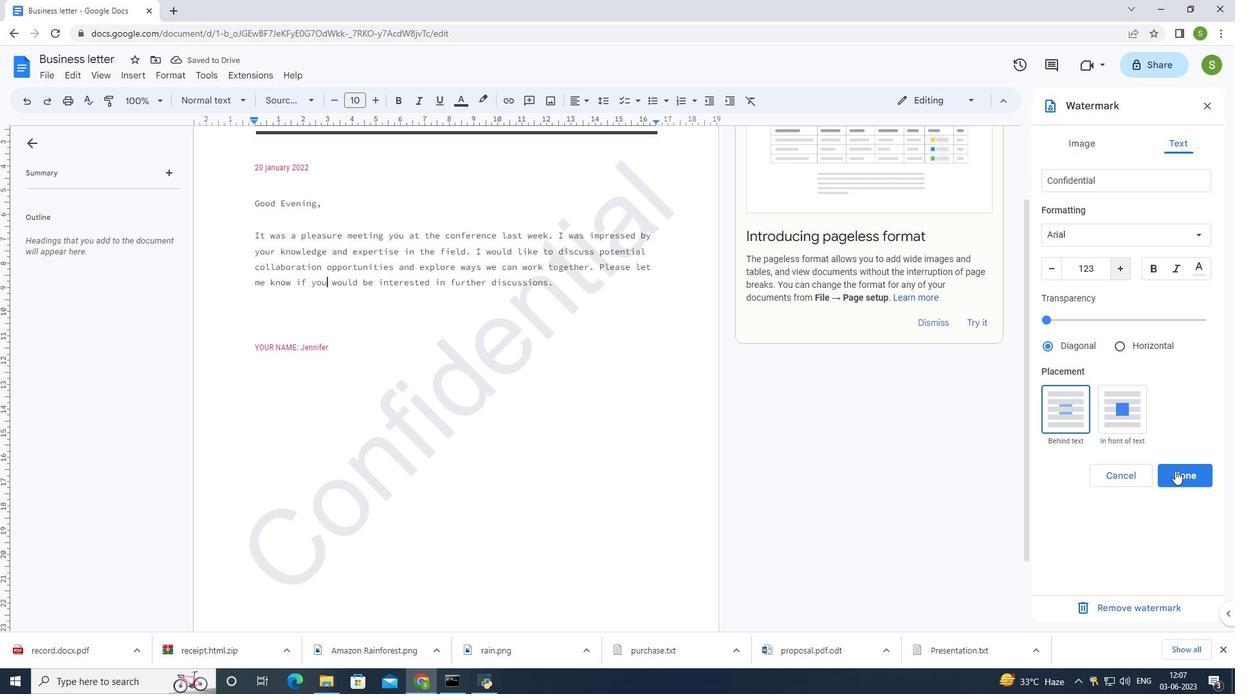 
Action: Mouse moved to (778, 433)
Screenshot: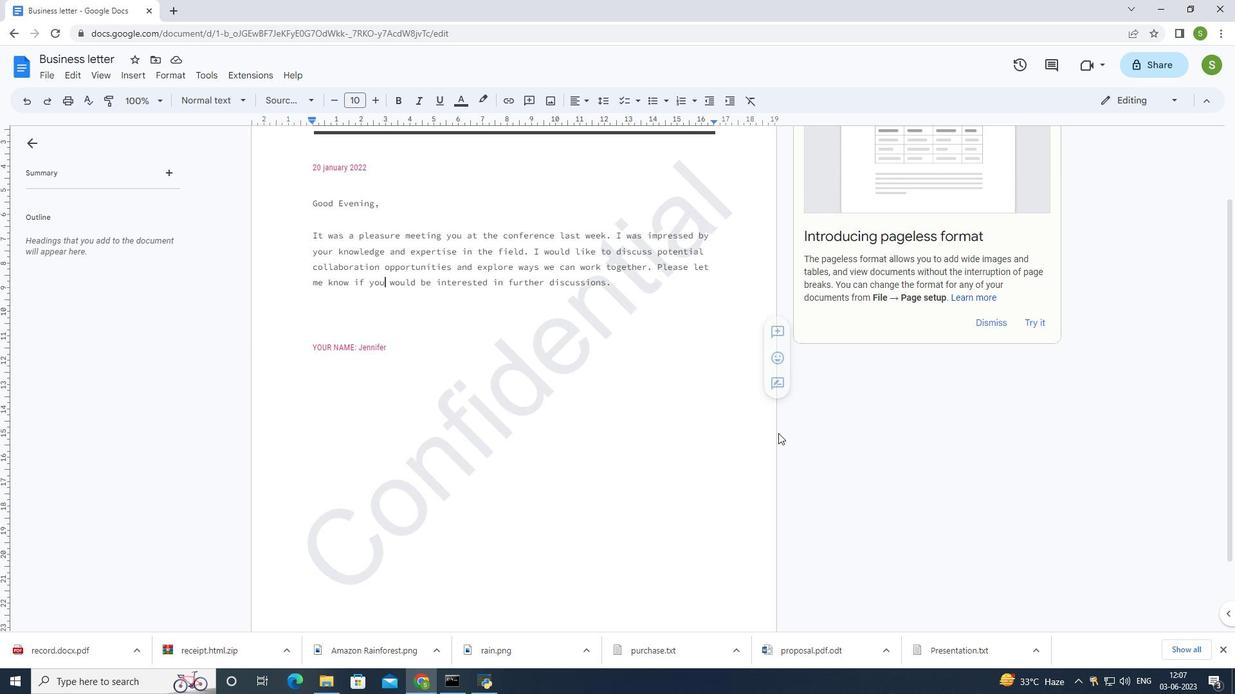 
